 Task: Find connections with filter location Reinheim with filter topic #Jobinterviewswith filter profile language English with filter current company Automation Anywhere with filter school Rai University with filter industry Marketing Services with filter service category Healthcare Consulting with filter keywords title Computer Scientist
Action: Mouse moved to (308, 251)
Screenshot: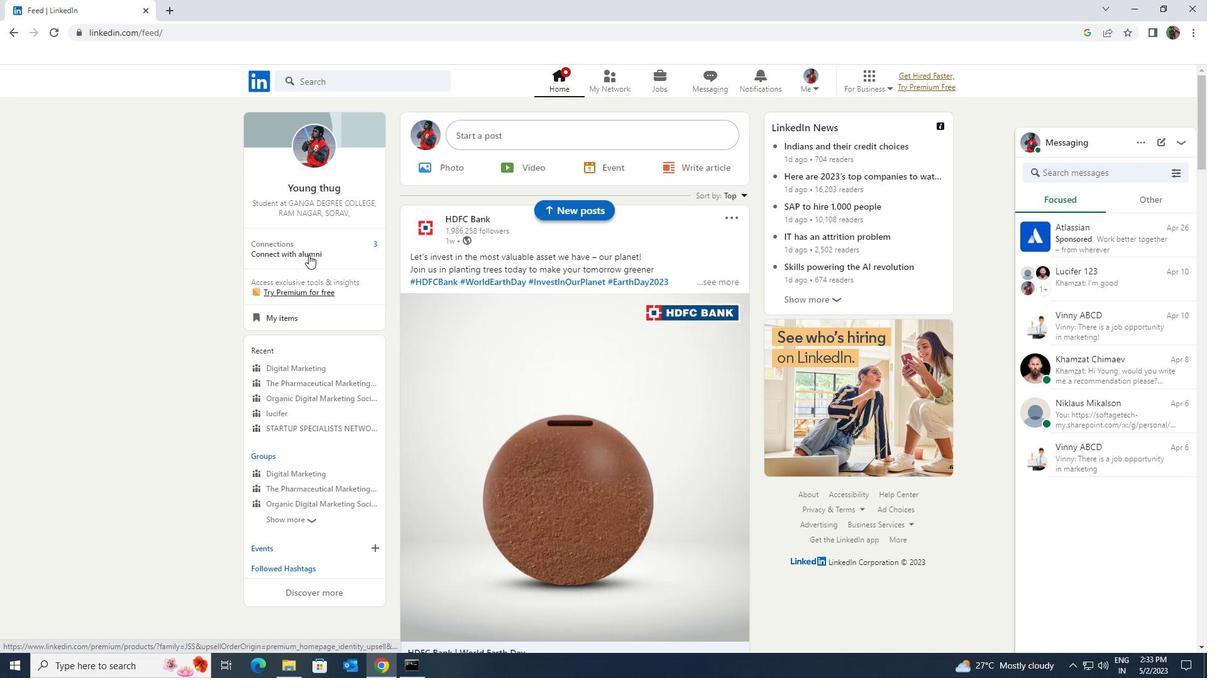 
Action: Mouse pressed left at (308, 251)
Screenshot: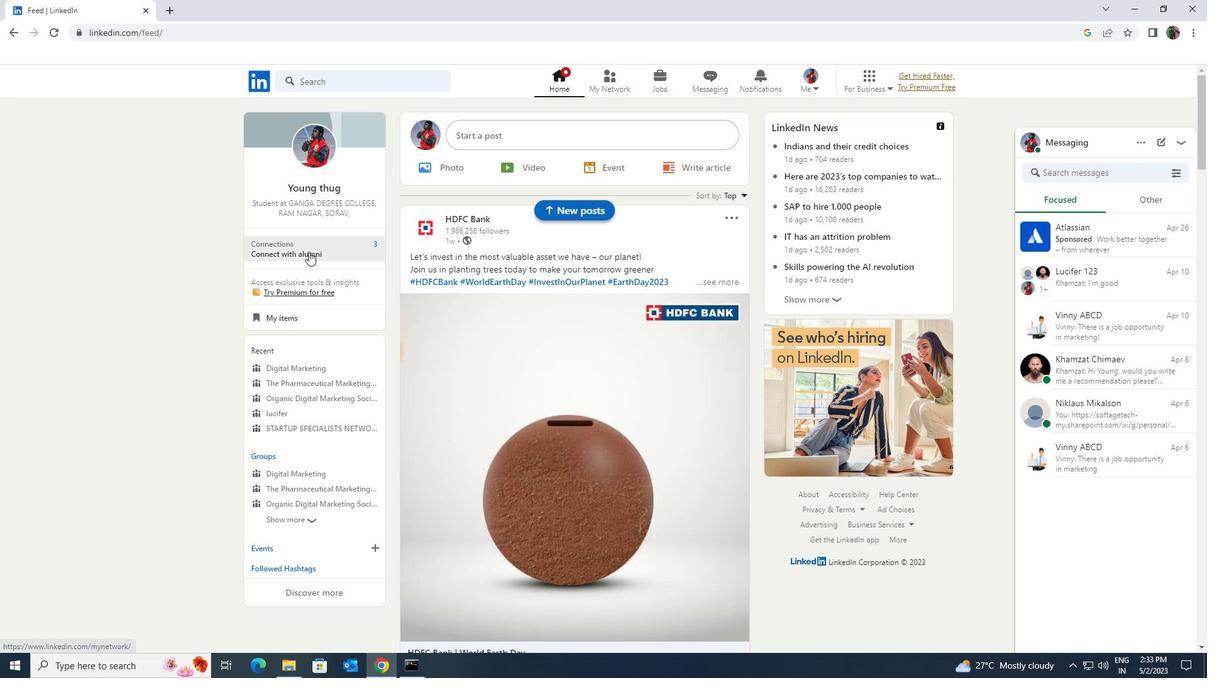 
Action: Mouse moved to (315, 150)
Screenshot: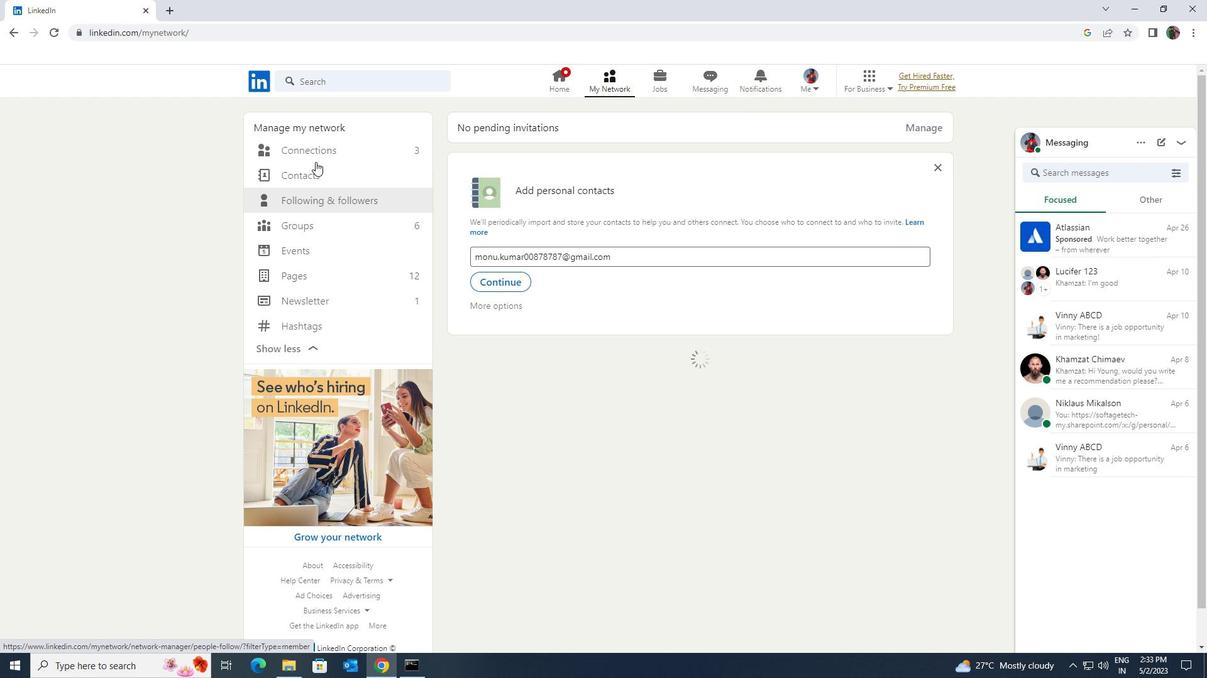 
Action: Mouse pressed left at (315, 150)
Screenshot: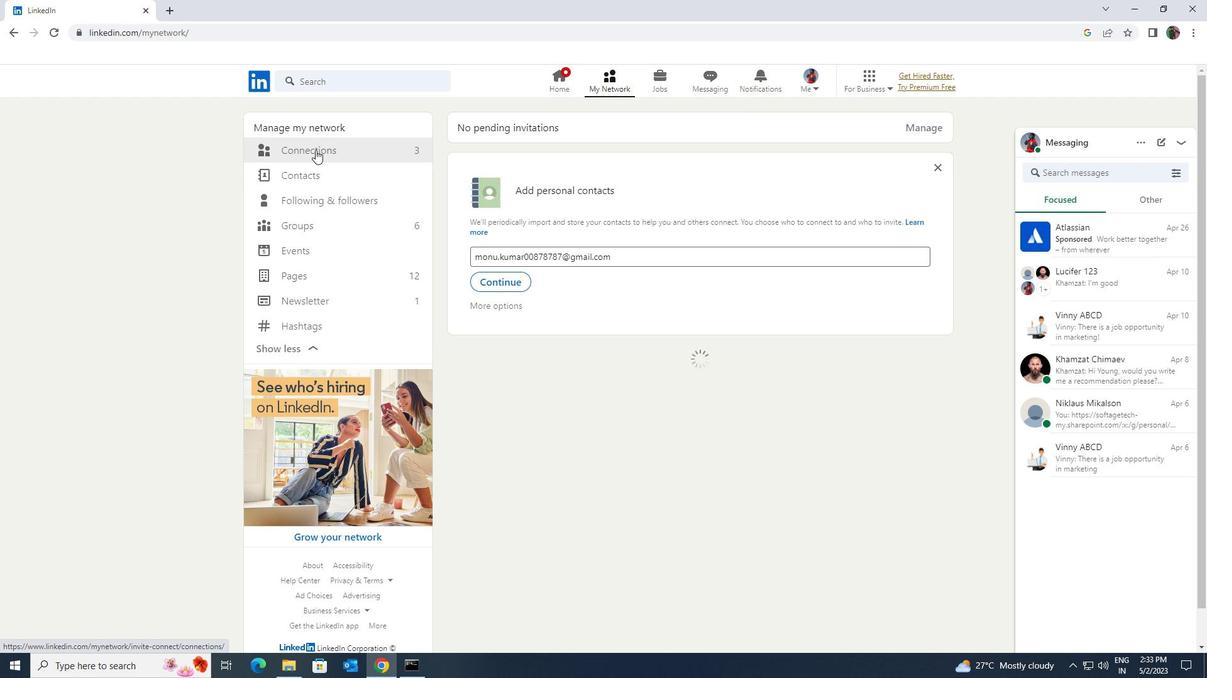
Action: Mouse moved to (315, 150)
Screenshot: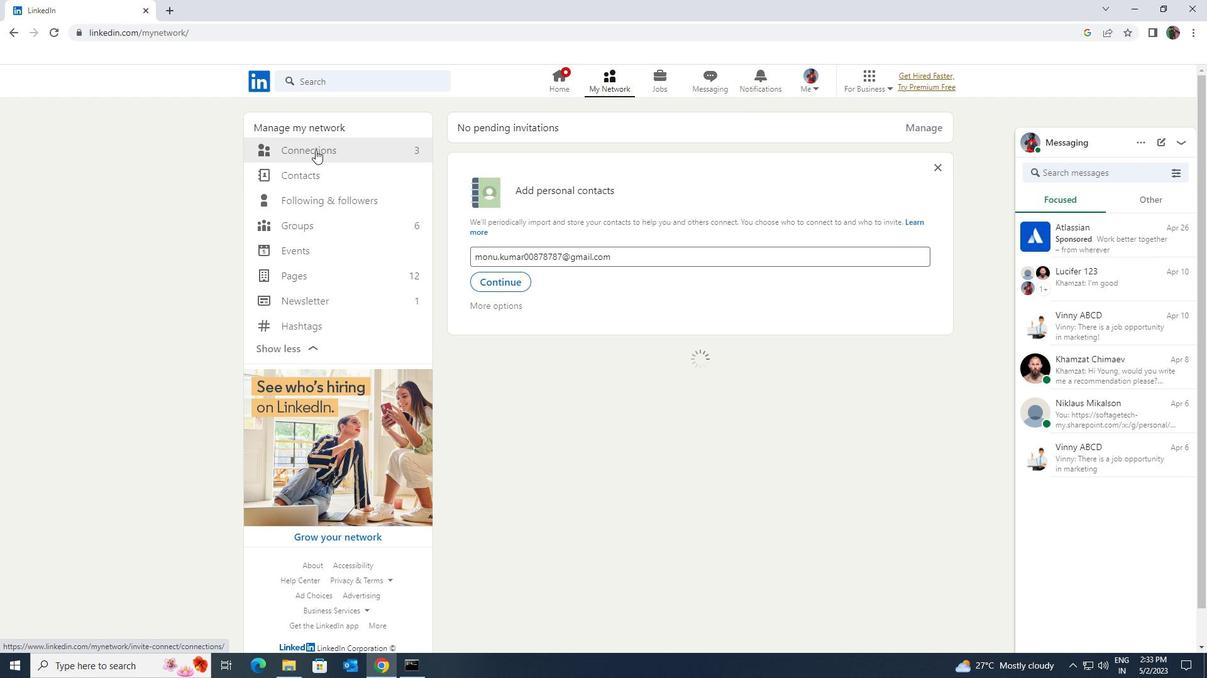 
Action: Mouse pressed left at (315, 150)
Screenshot: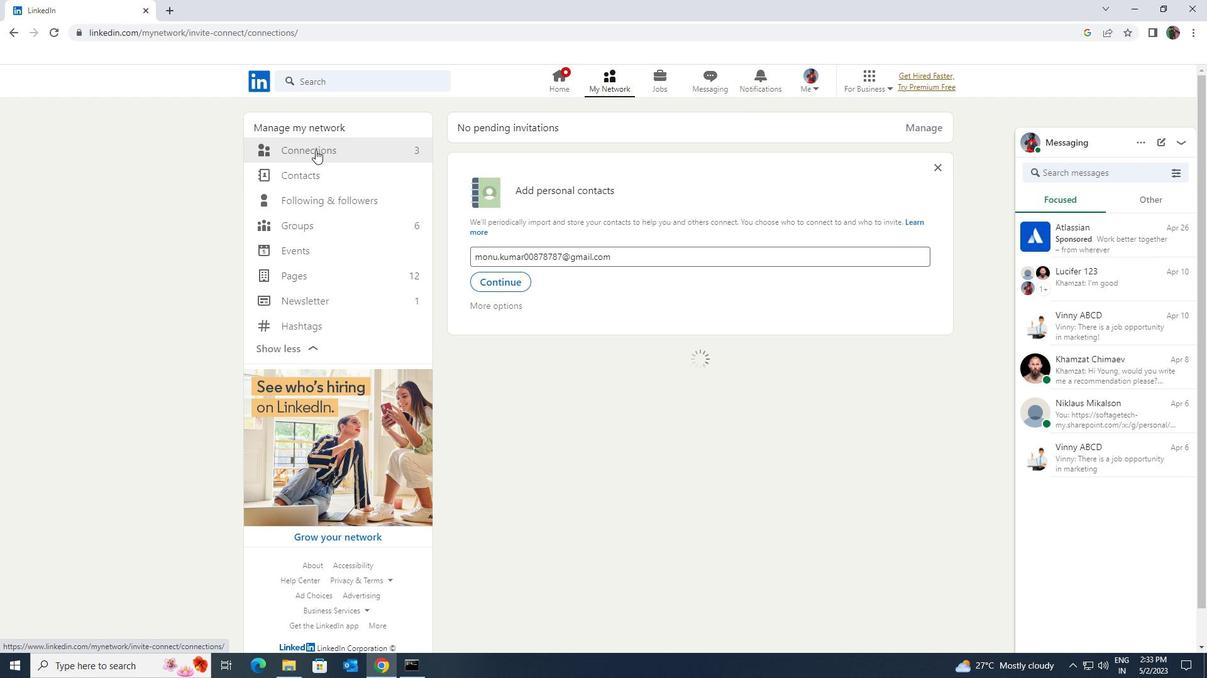 
Action: Mouse moved to (673, 144)
Screenshot: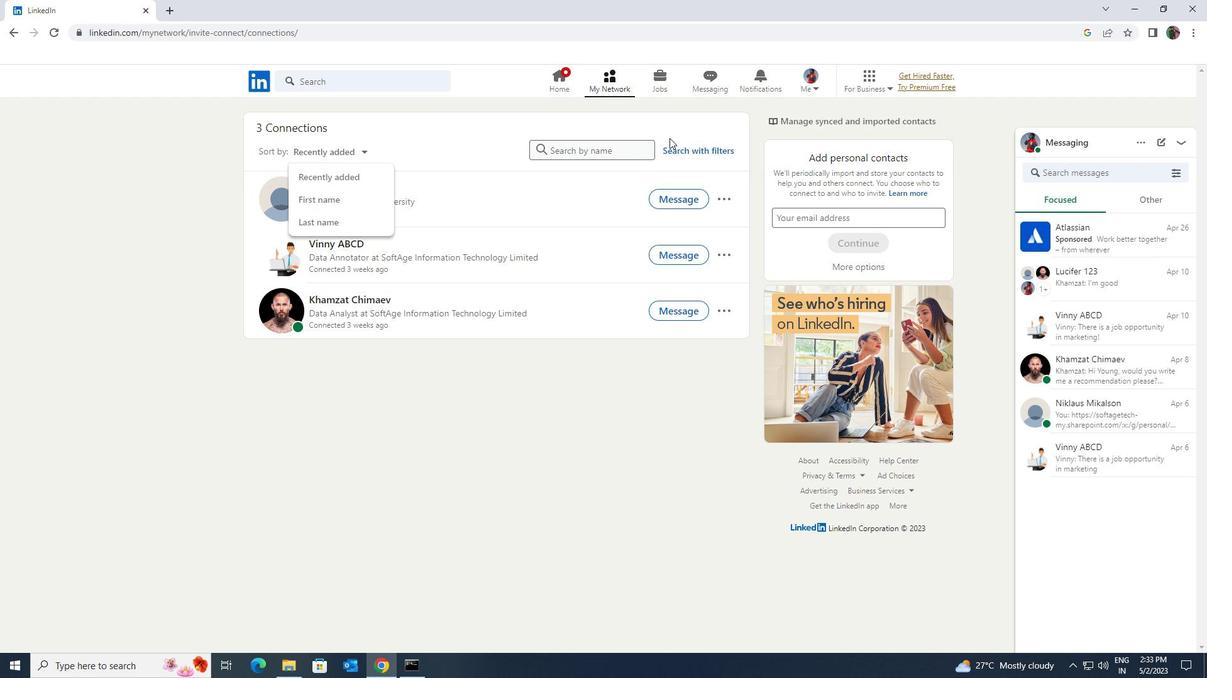 
Action: Mouse pressed left at (673, 144)
Screenshot: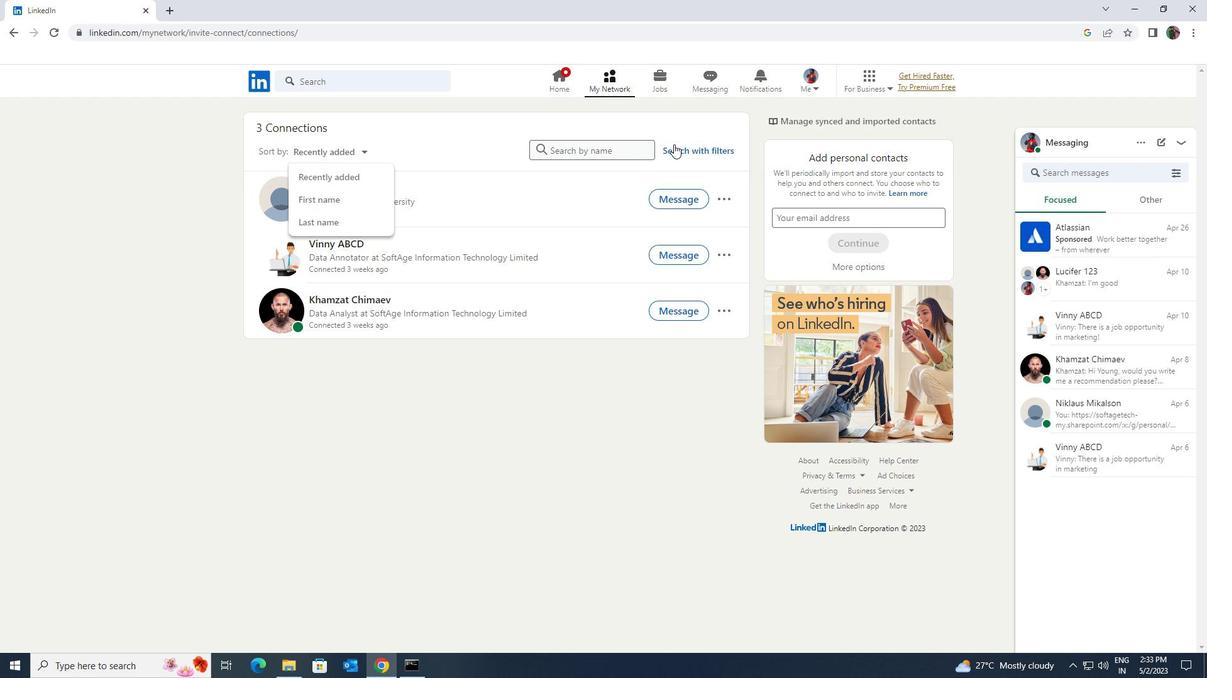 
Action: Mouse moved to (643, 115)
Screenshot: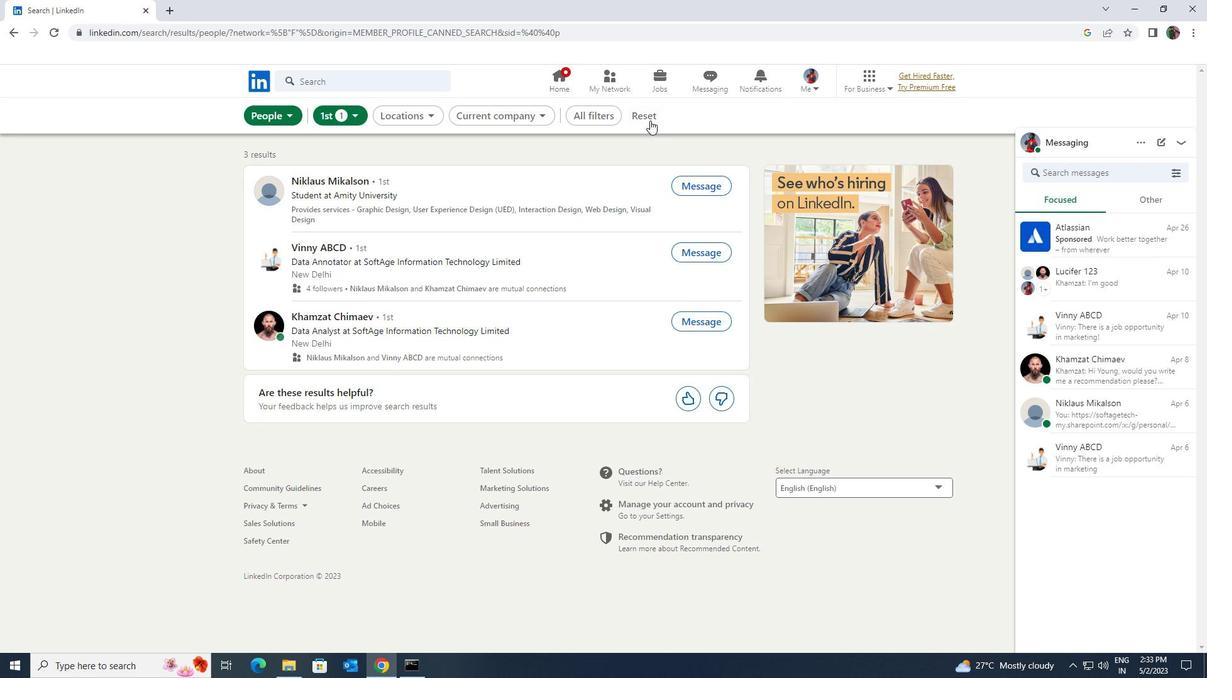 
Action: Mouse pressed left at (643, 115)
Screenshot: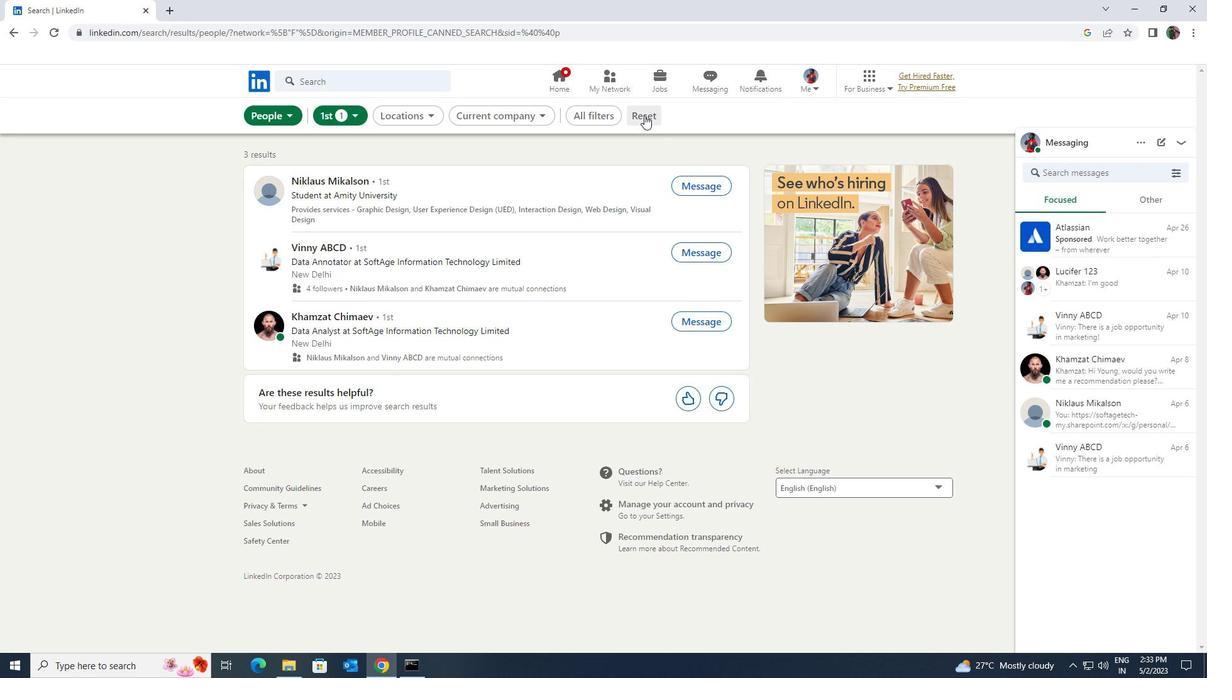 
Action: Mouse moved to (628, 115)
Screenshot: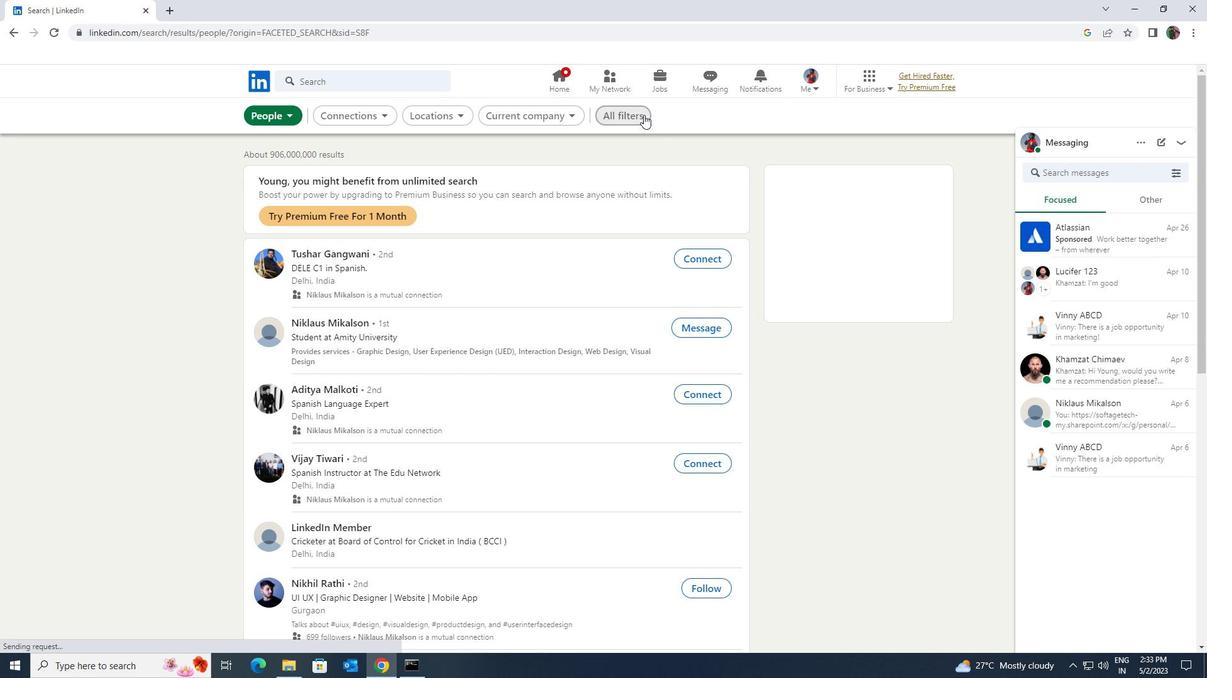 
Action: Mouse pressed left at (628, 115)
Screenshot: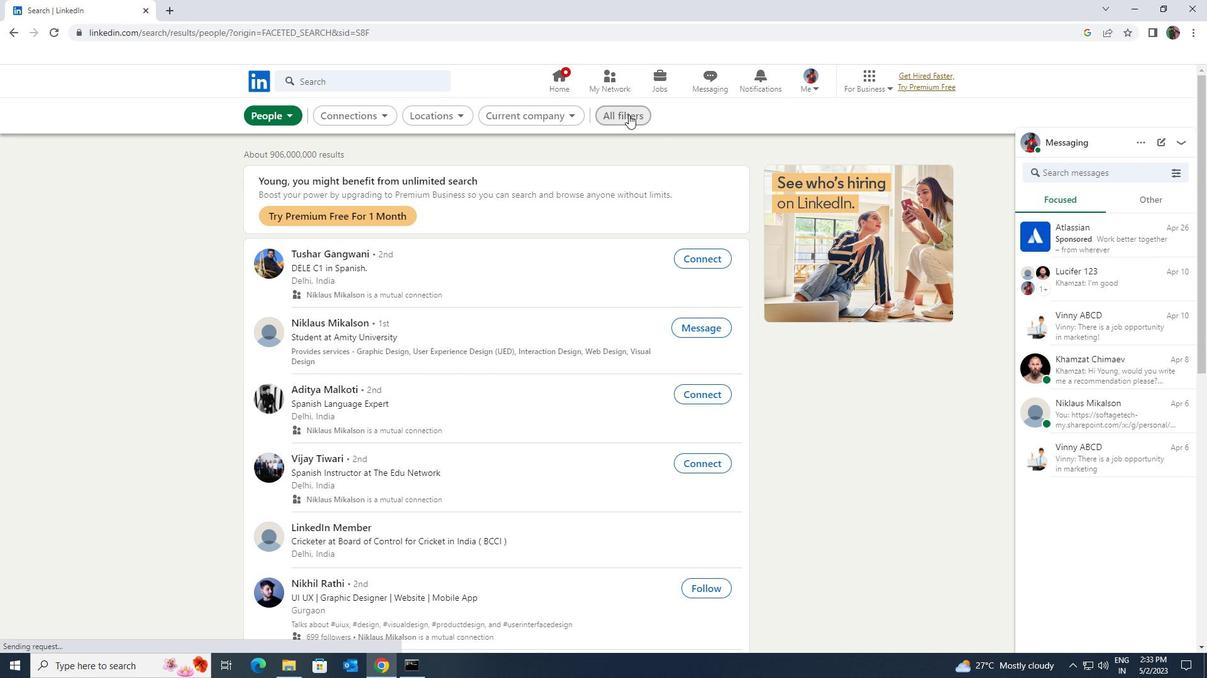 
Action: Mouse moved to (1042, 492)
Screenshot: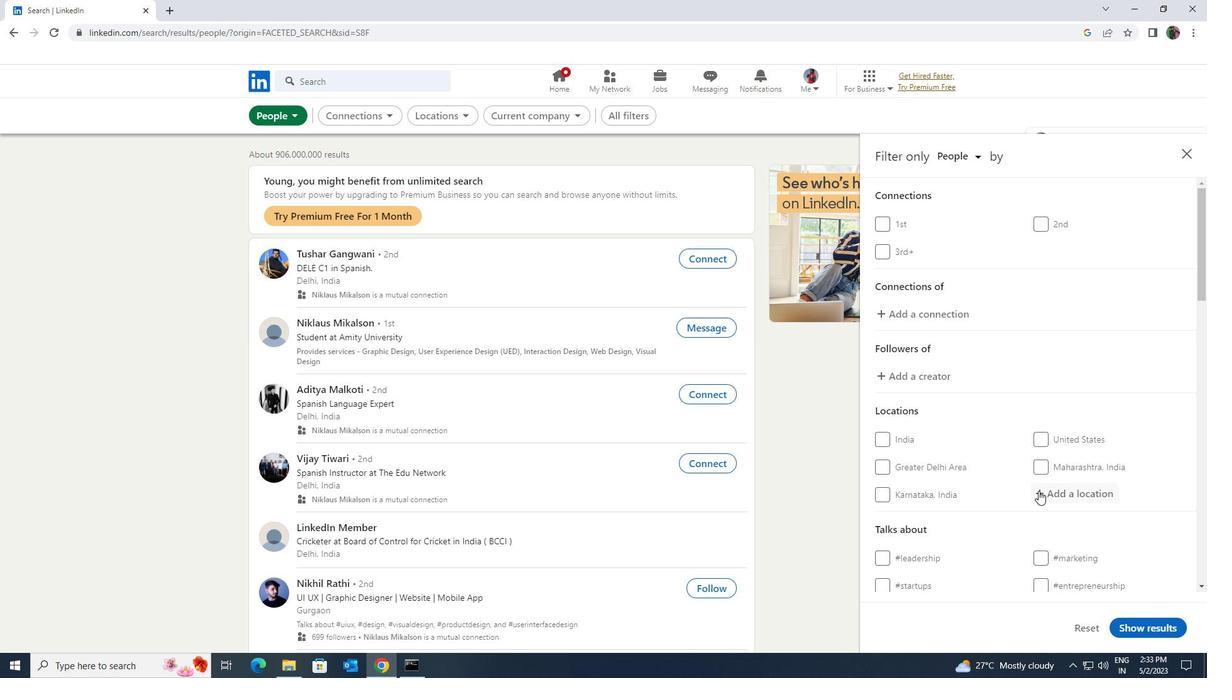 
Action: Mouse pressed left at (1042, 492)
Screenshot: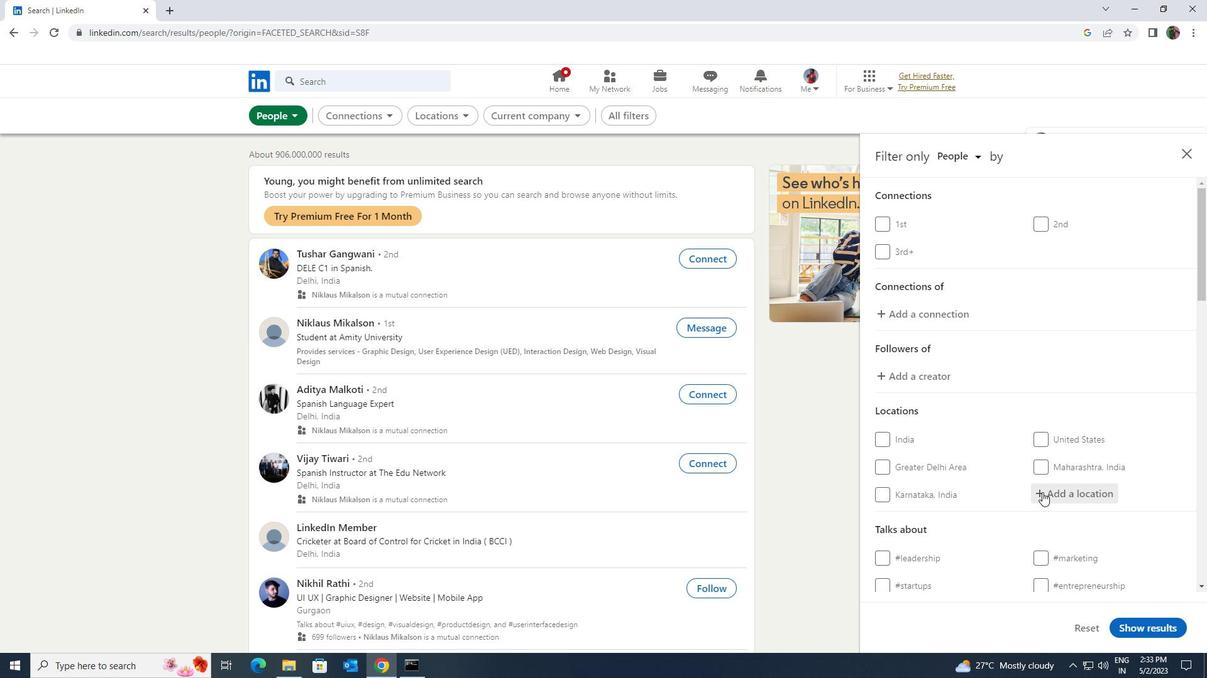 
Action: Mouse moved to (1041, 487)
Screenshot: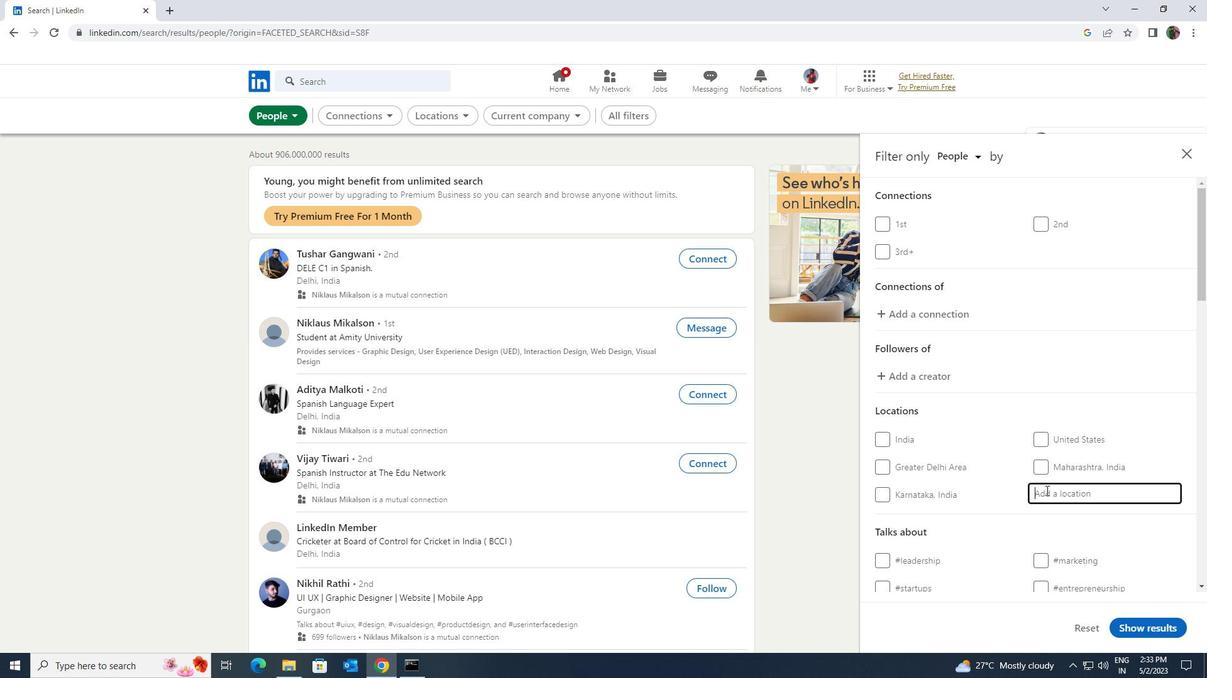 
Action: Key pressed <Key.shift>REINH
Screenshot: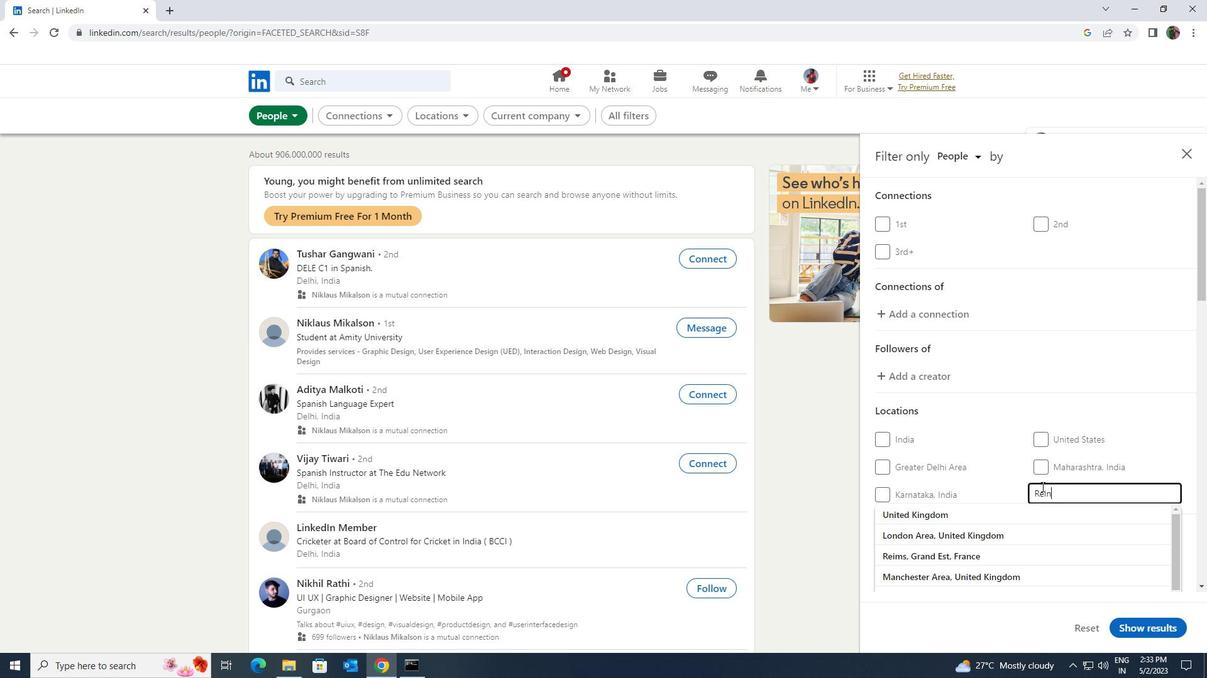 
Action: Mouse moved to (1026, 505)
Screenshot: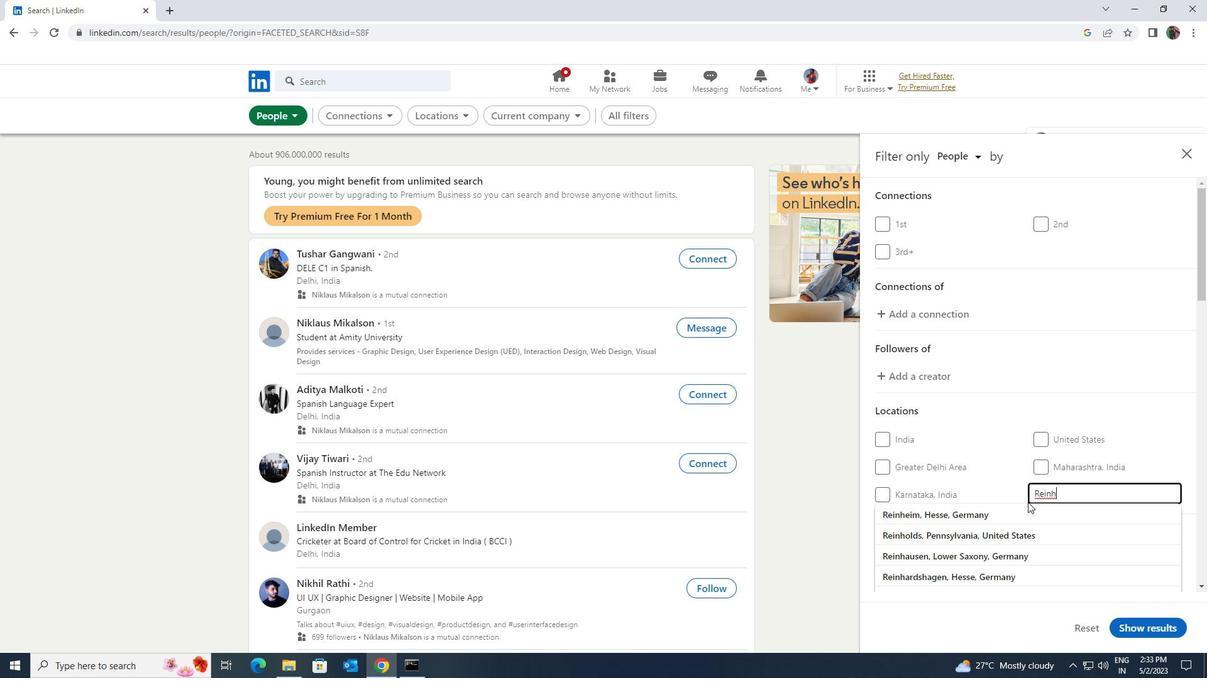 
Action: Mouse pressed left at (1026, 505)
Screenshot: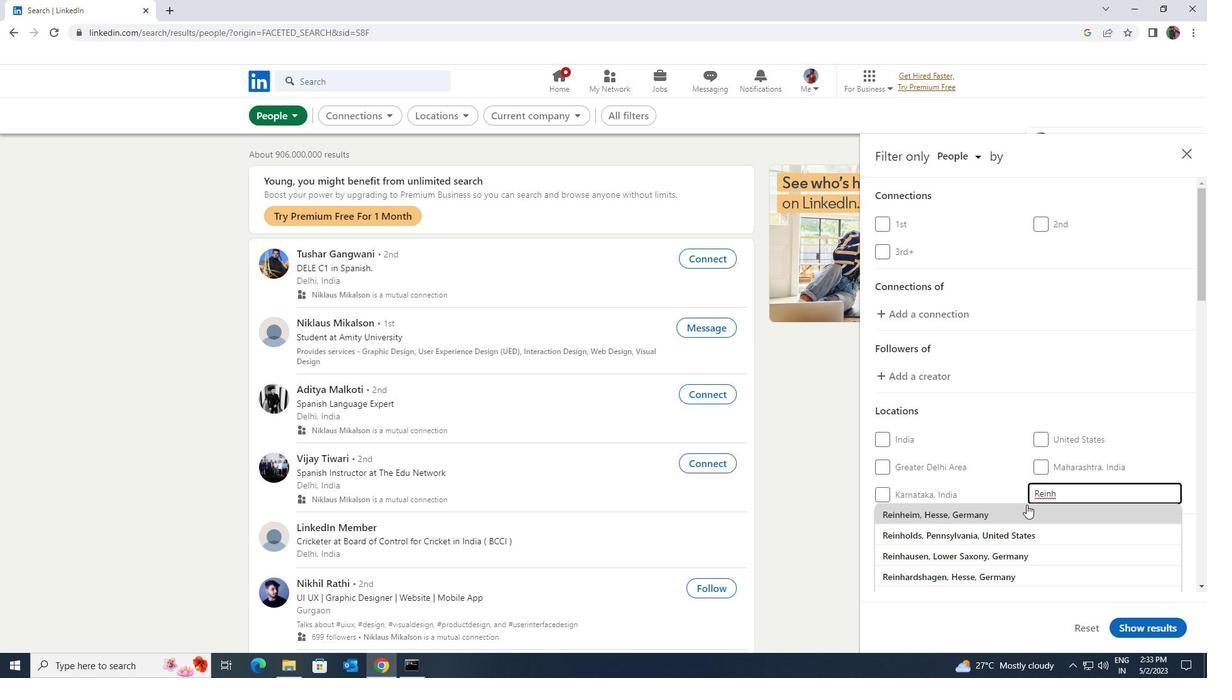 
Action: Mouse scrolled (1026, 504) with delta (0, 0)
Screenshot: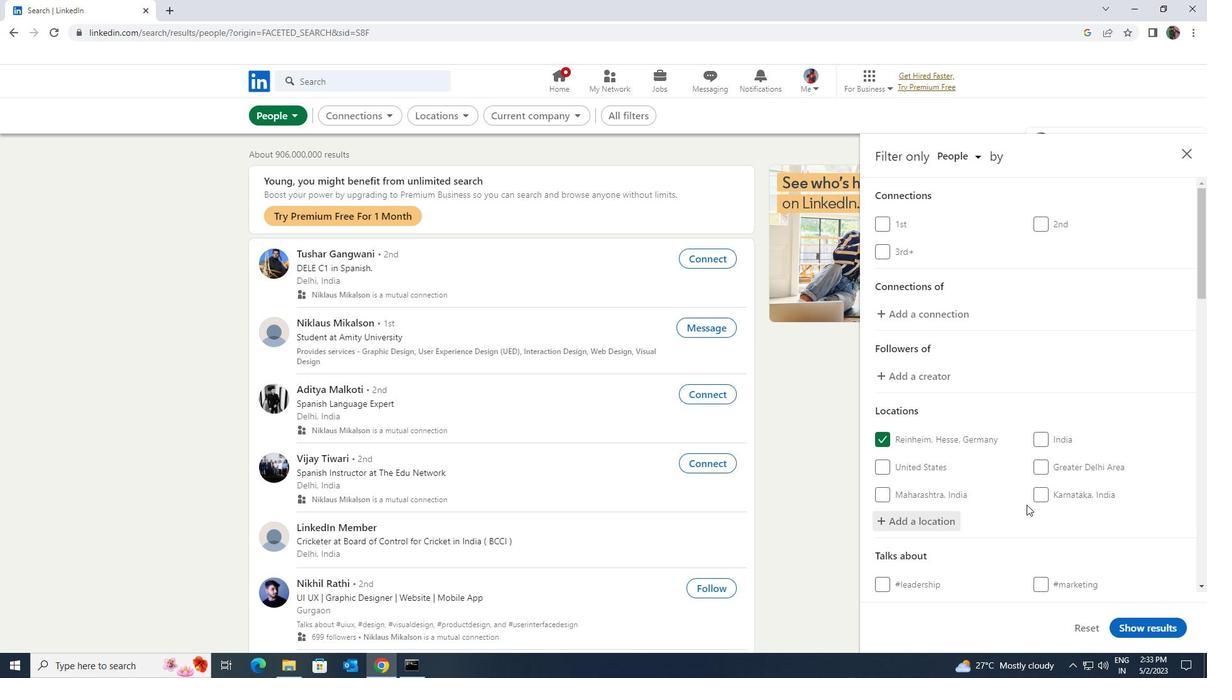 
Action: Mouse scrolled (1026, 504) with delta (0, 0)
Screenshot: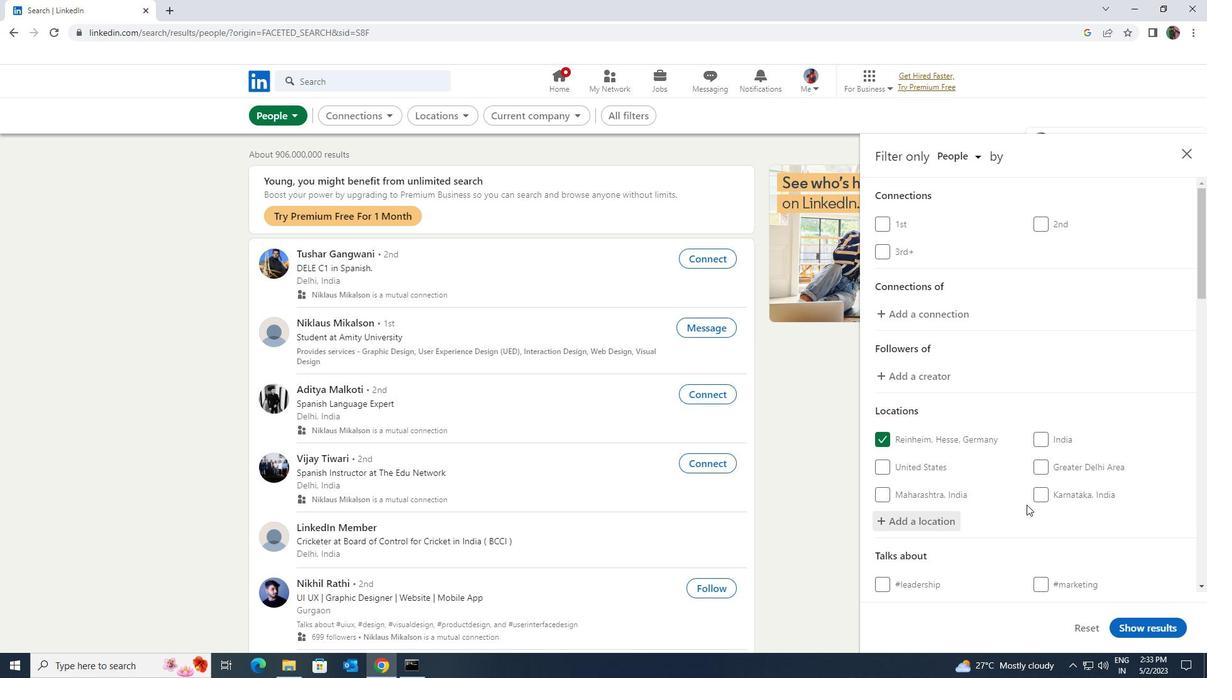 
Action: Mouse moved to (1036, 516)
Screenshot: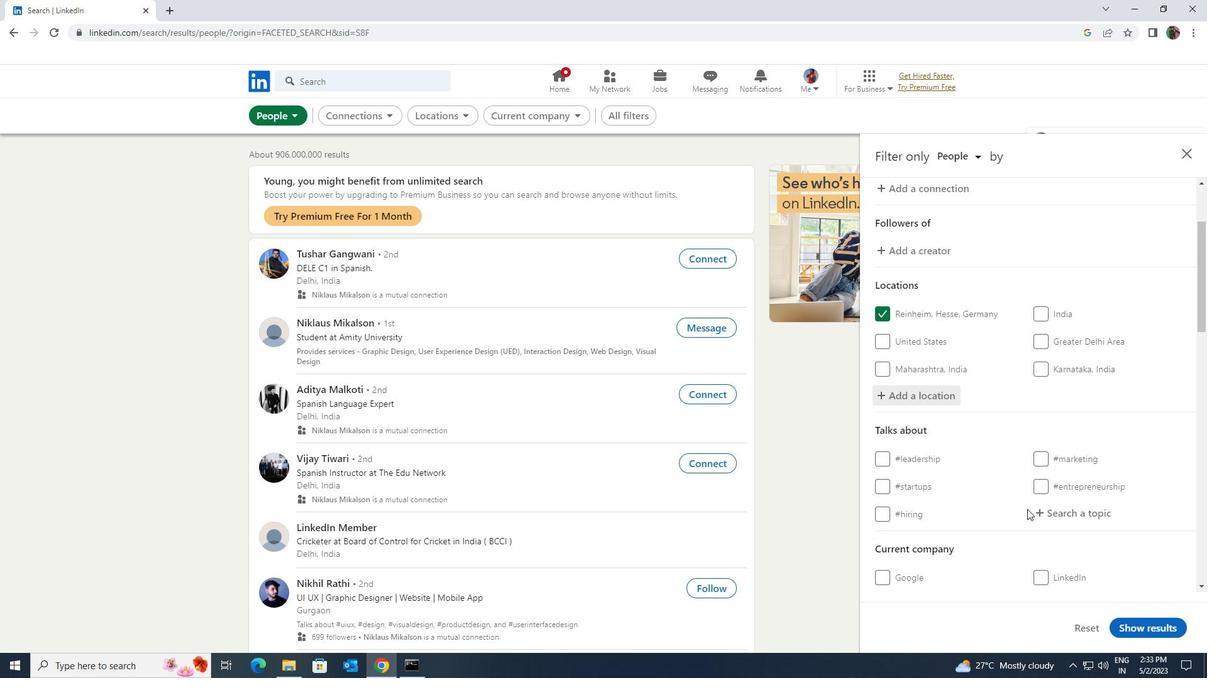 
Action: Mouse pressed left at (1036, 516)
Screenshot: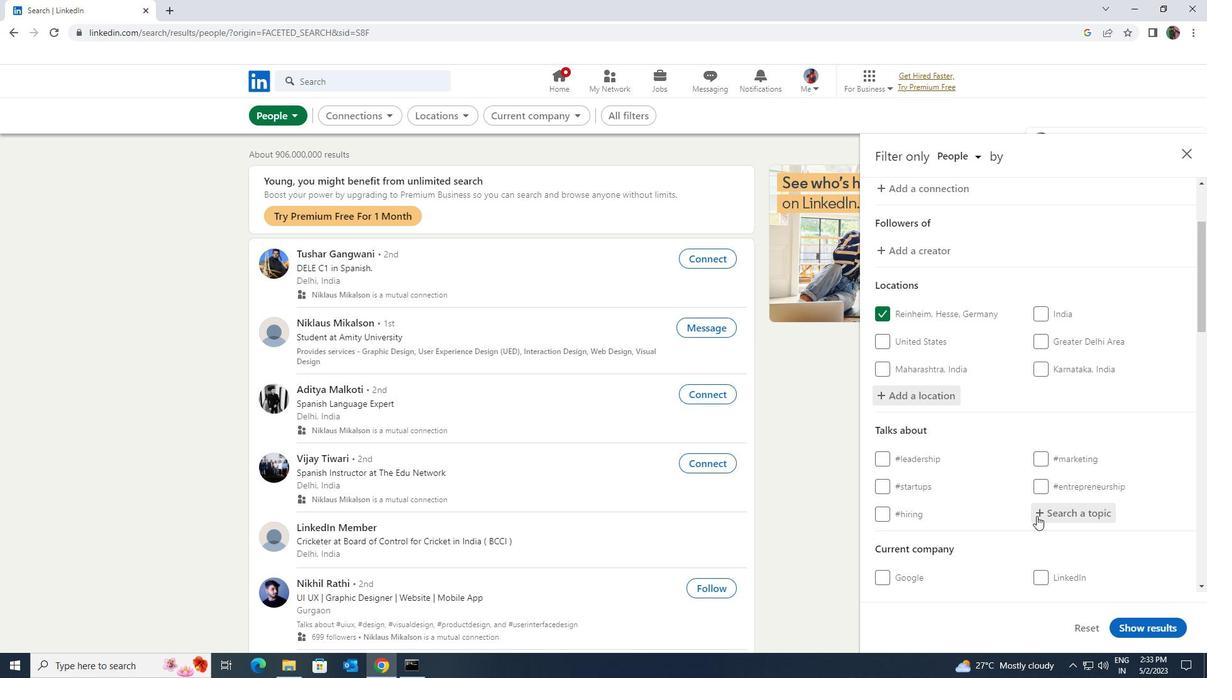 
Action: Key pressed <Key.shift>JOBINTERV
Screenshot: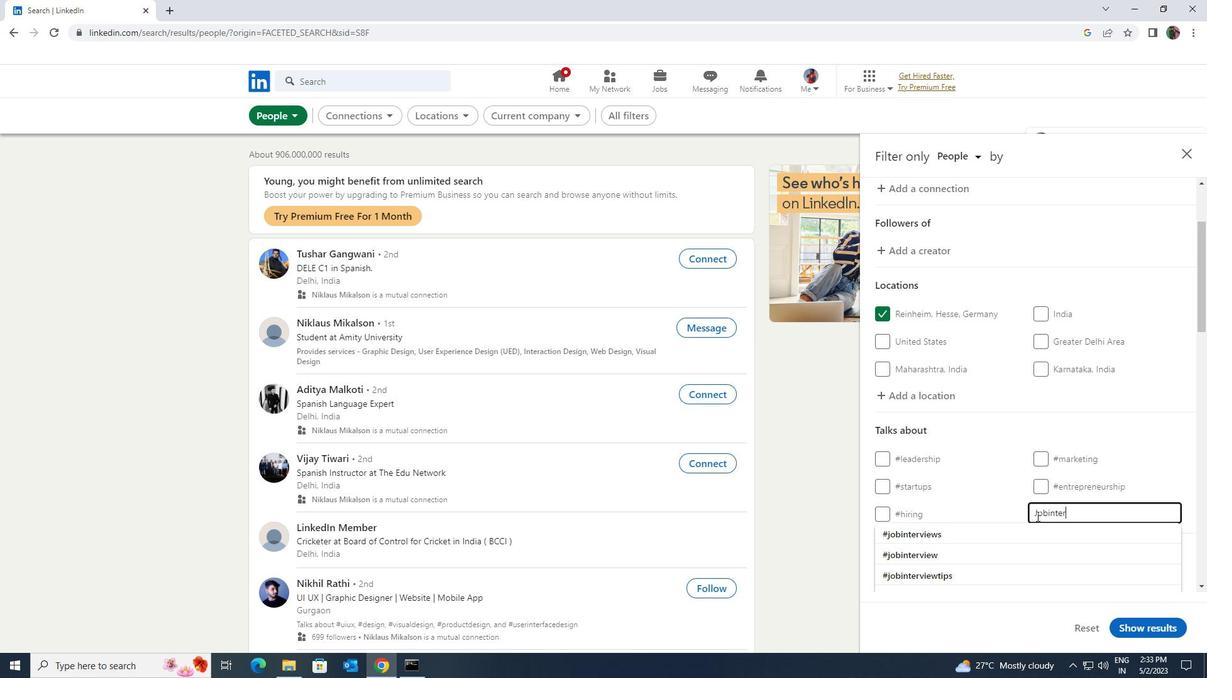 
Action: Mouse moved to (1022, 534)
Screenshot: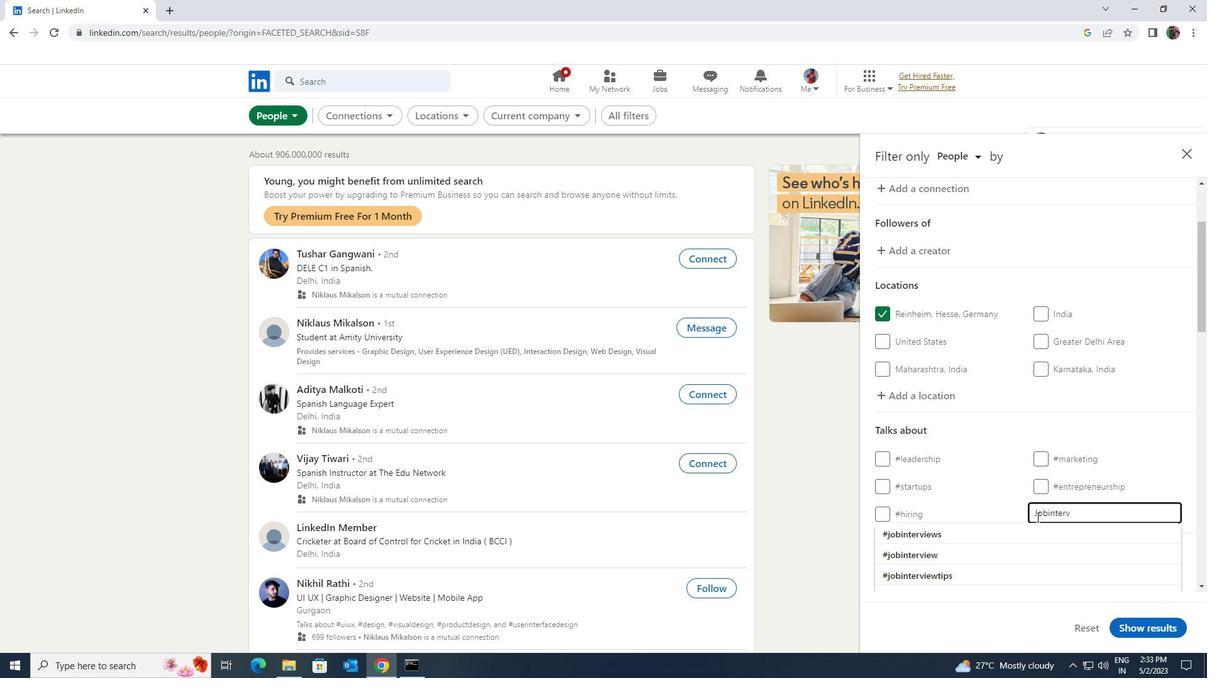 
Action: Mouse pressed left at (1022, 534)
Screenshot: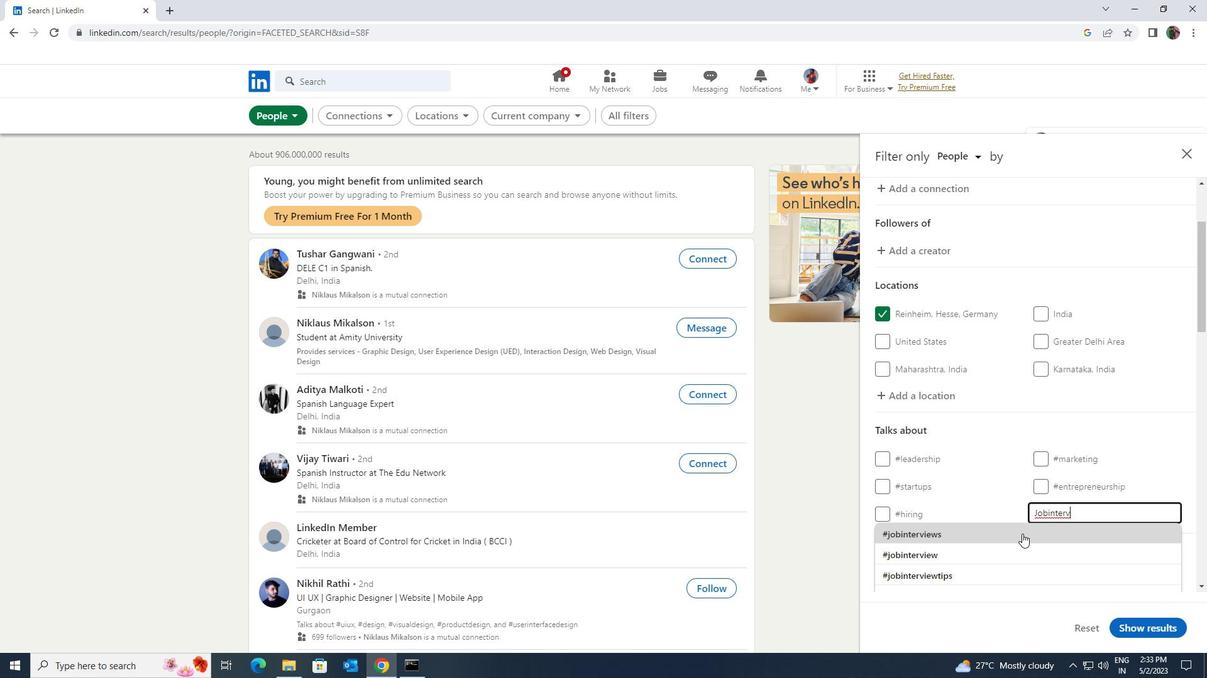 
Action: Mouse scrolled (1022, 533) with delta (0, 0)
Screenshot: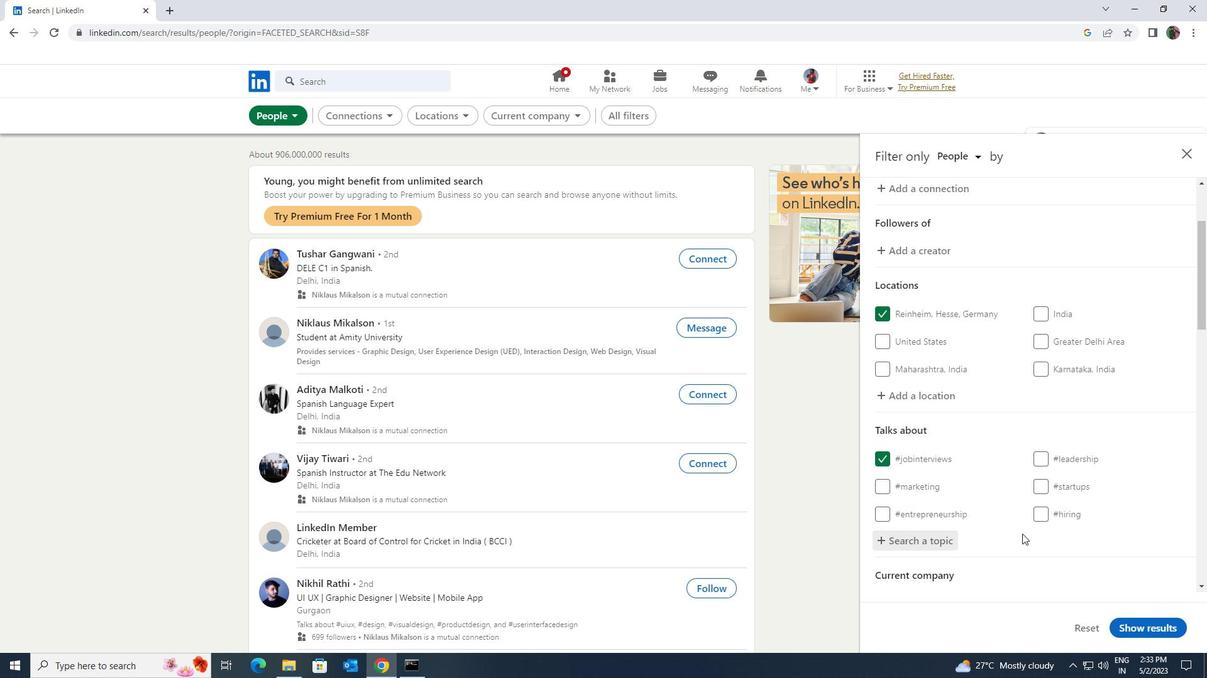 
Action: Mouse scrolled (1022, 533) with delta (0, 0)
Screenshot: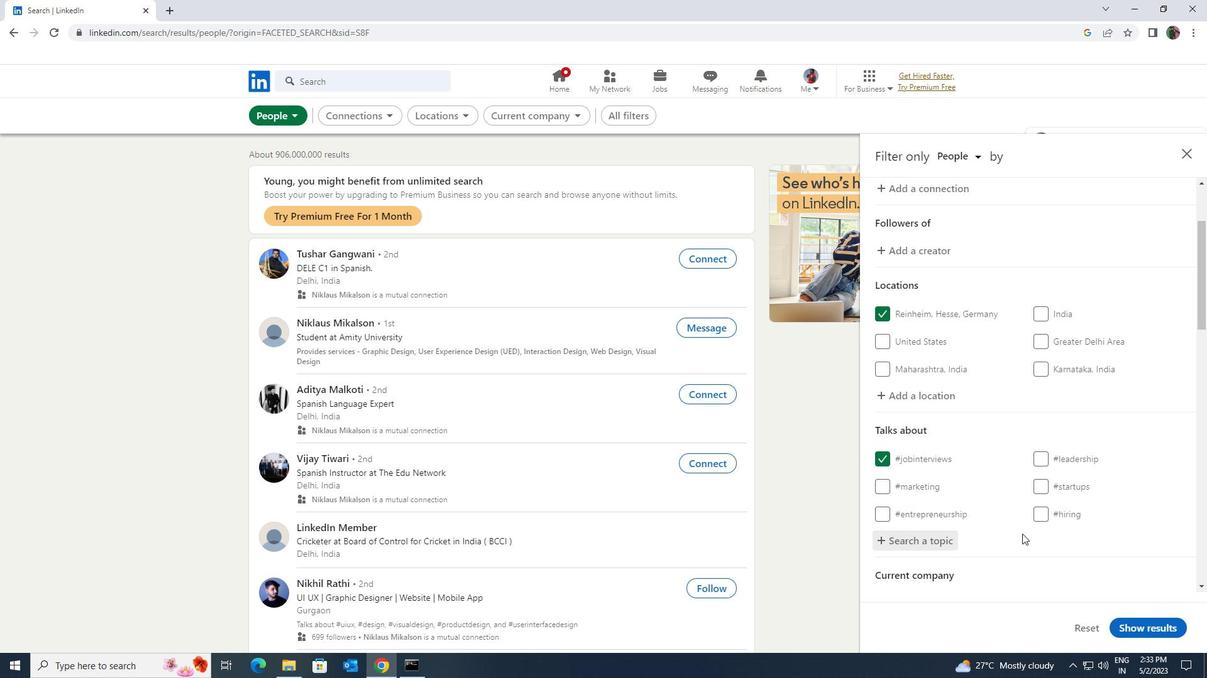 
Action: Mouse scrolled (1022, 533) with delta (0, 0)
Screenshot: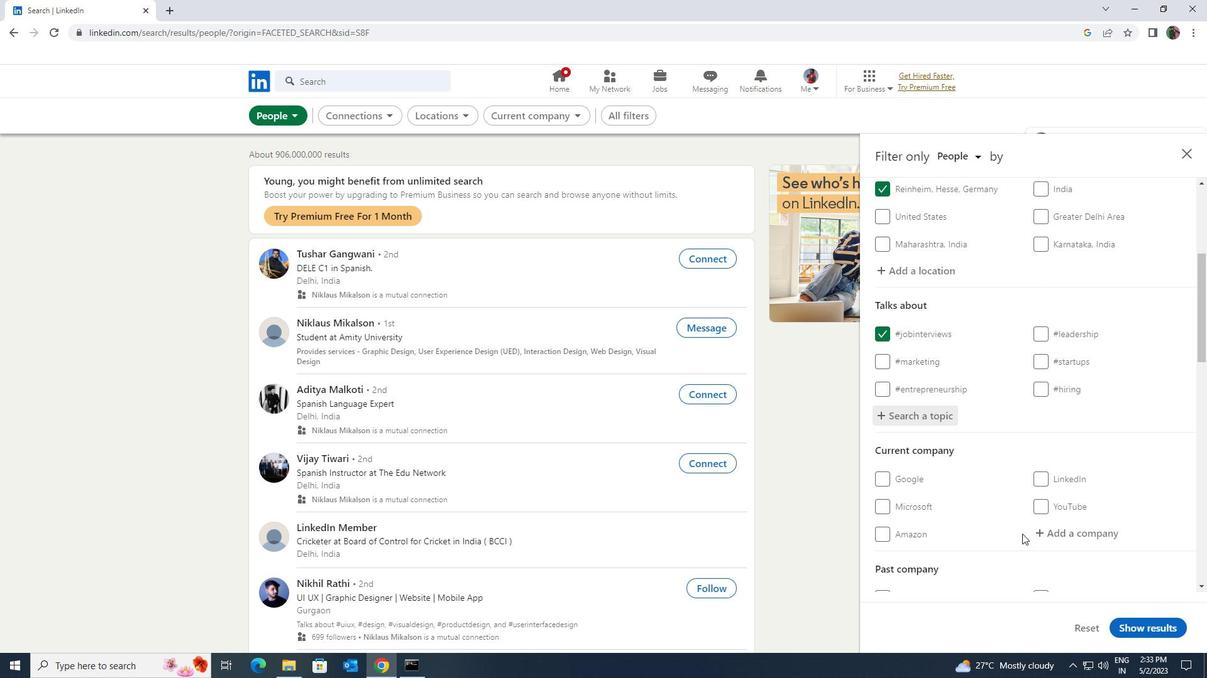 
Action: Mouse scrolled (1022, 533) with delta (0, 0)
Screenshot: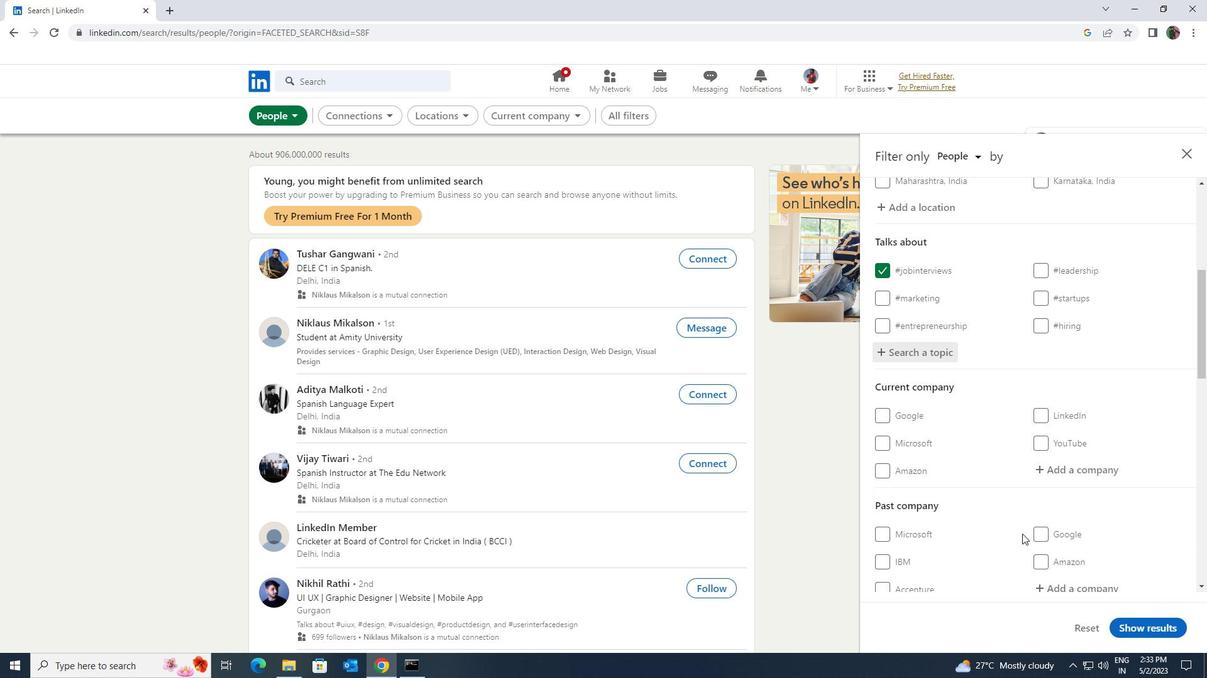
Action: Mouse scrolled (1022, 533) with delta (0, 0)
Screenshot: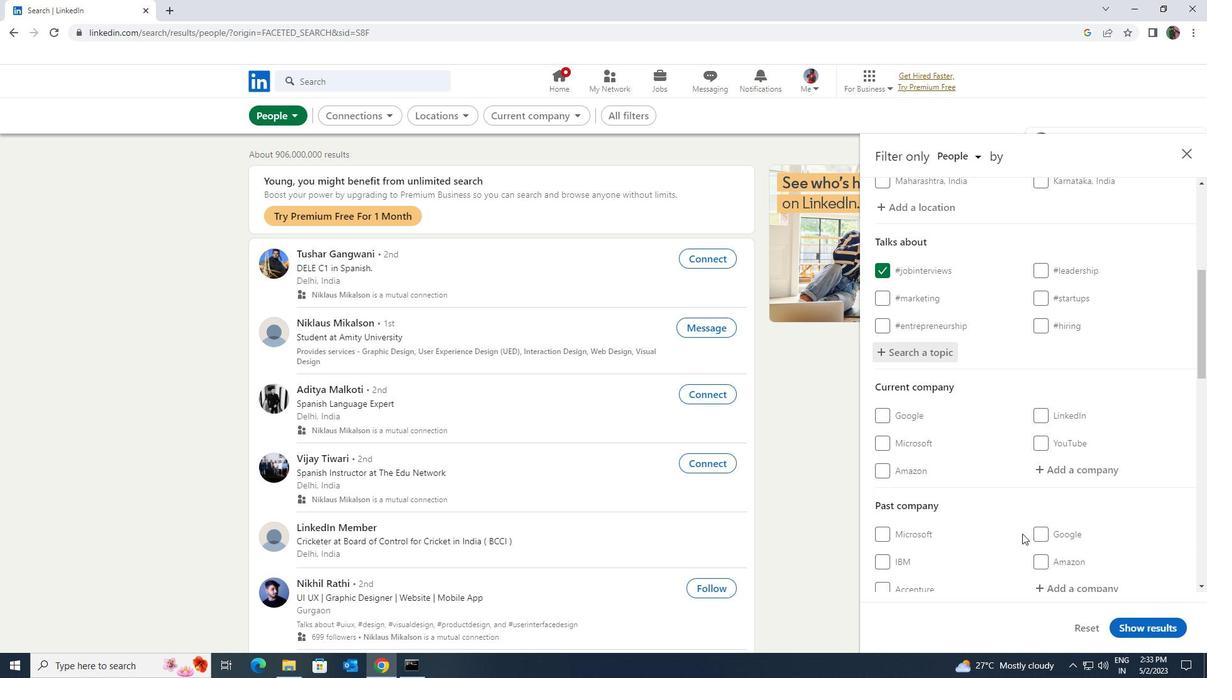 
Action: Mouse scrolled (1022, 533) with delta (0, 0)
Screenshot: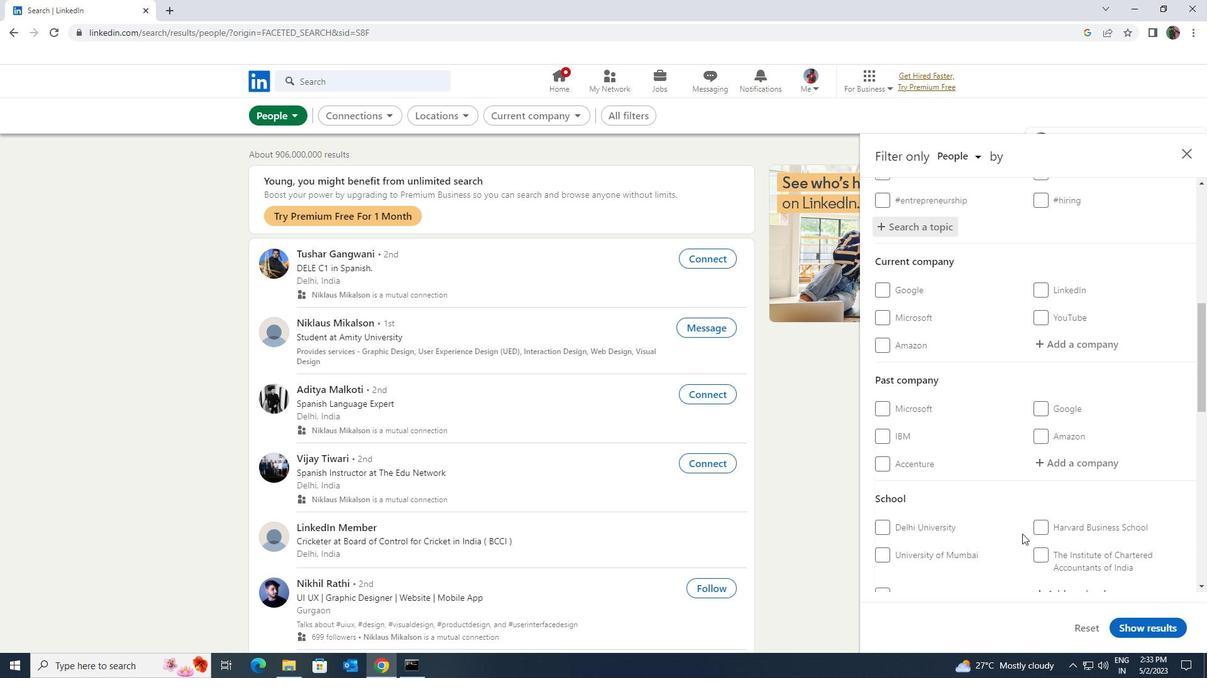 
Action: Mouse scrolled (1022, 533) with delta (0, 0)
Screenshot: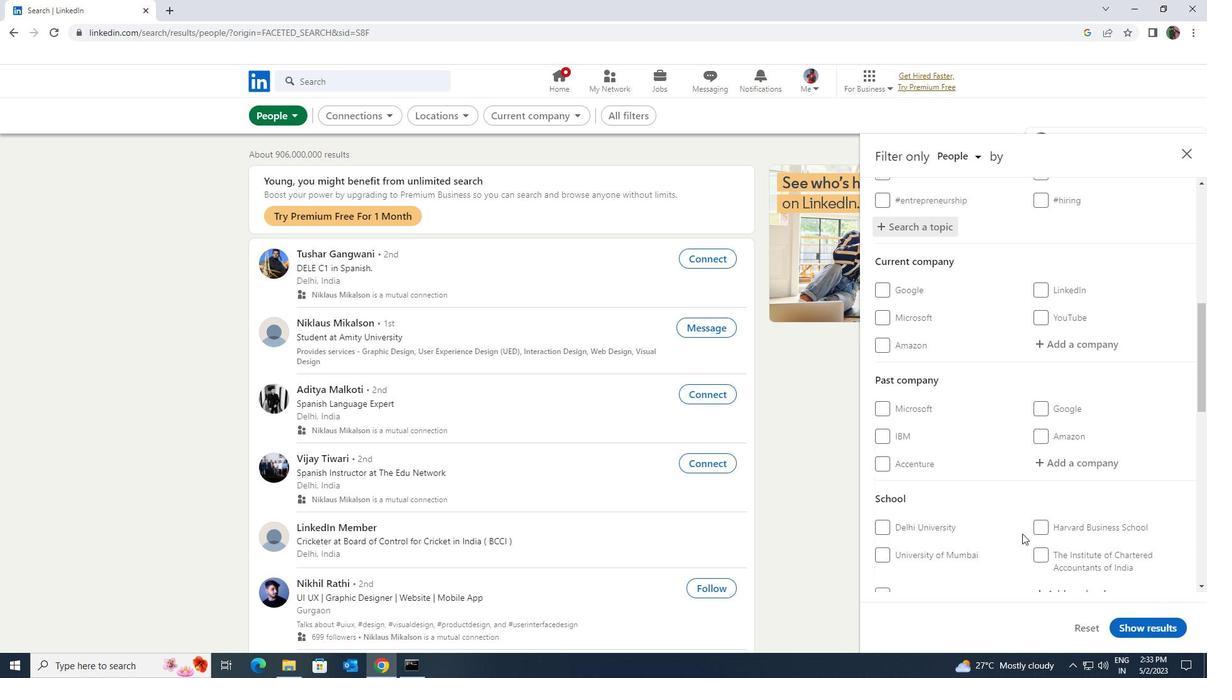 
Action: Mouse scrolled (1022, 533) with delta (0, 0)
Screenshot: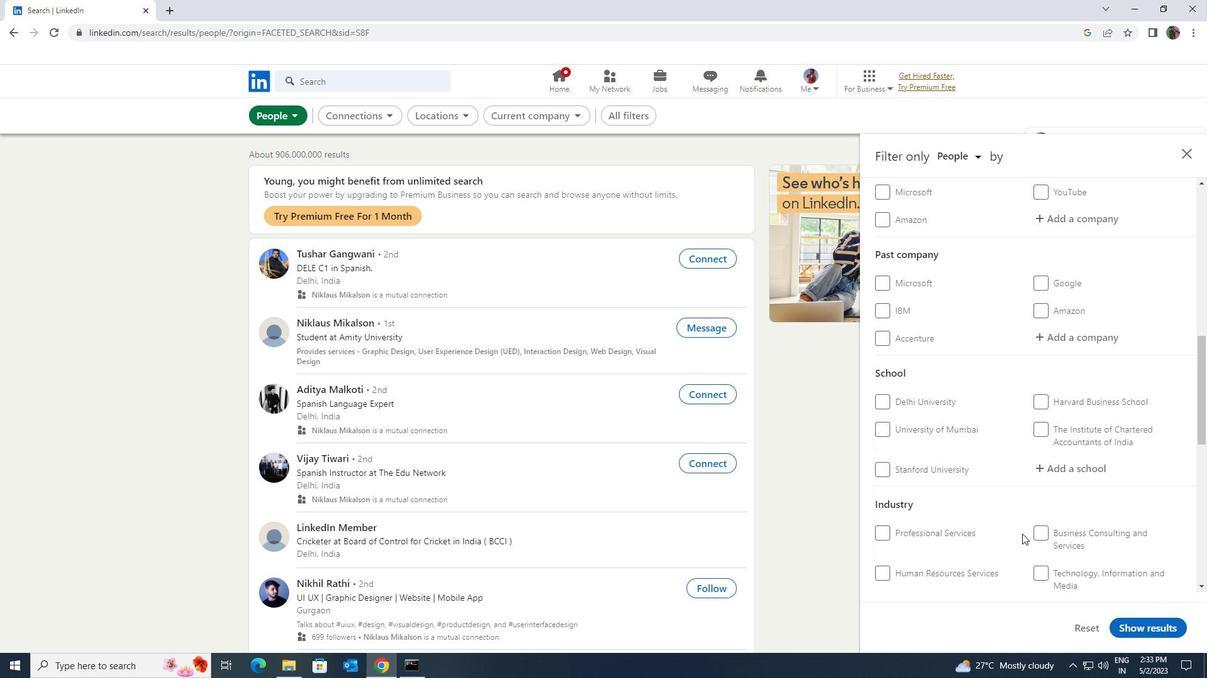 
Action: Mouse scrolled (1022, 533) with delta (0, 0)
Screenshot: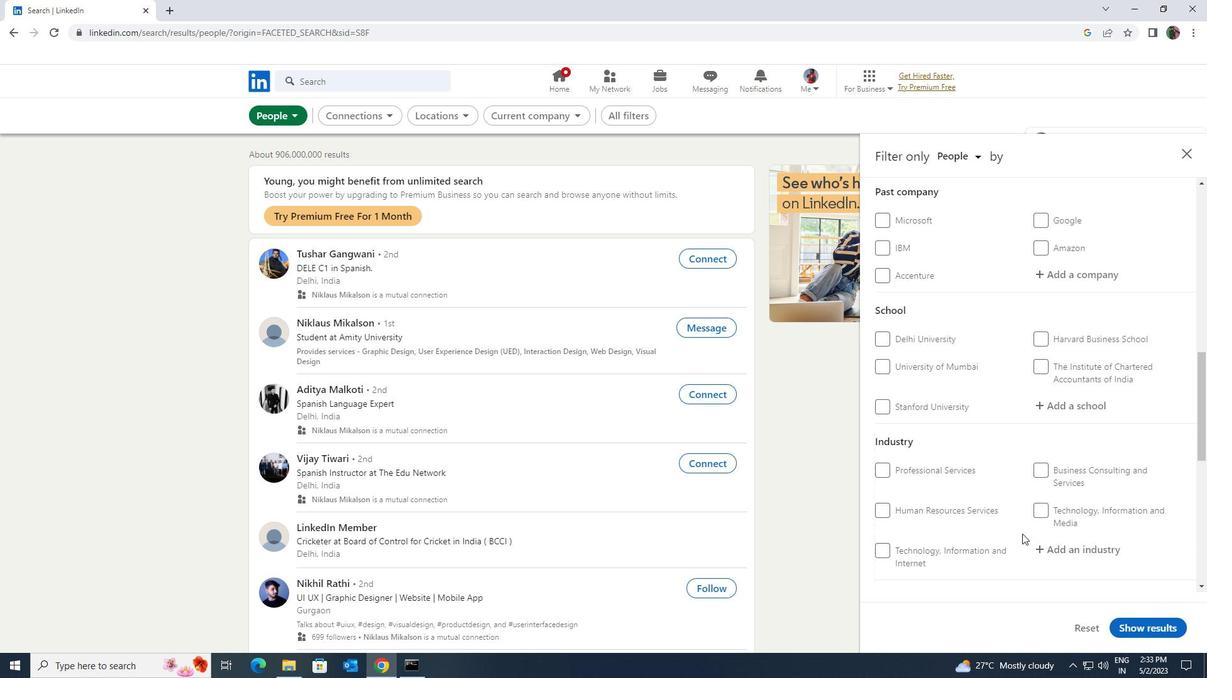 
Action: Mouse moved to (887, 563)
Screenshot: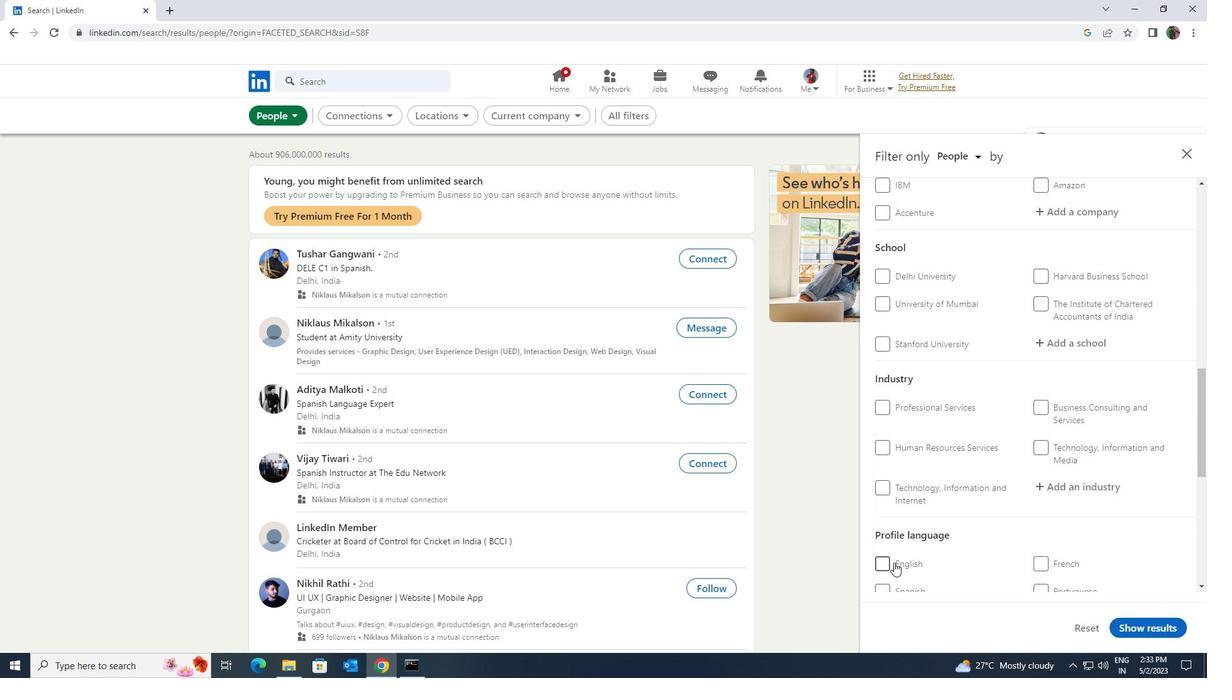 
Action: Mouse pressed left at (887, 563)
Screenshot: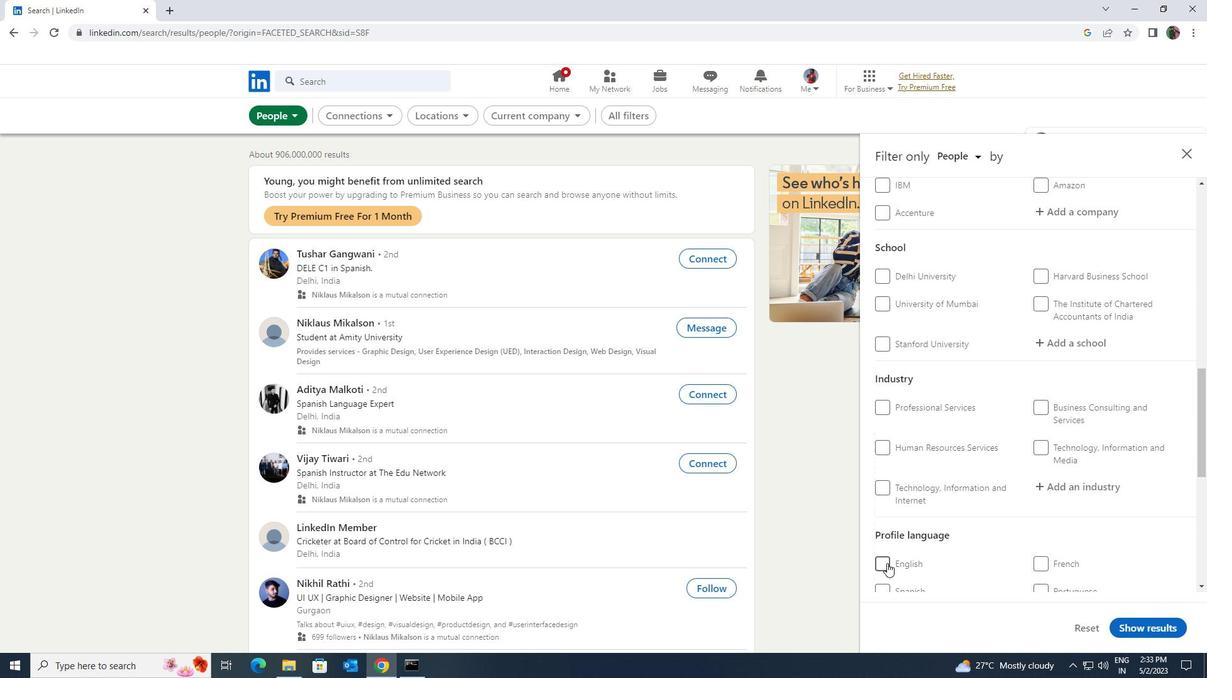 
Action: Mouse moved to (1027, 539)
Screenshot: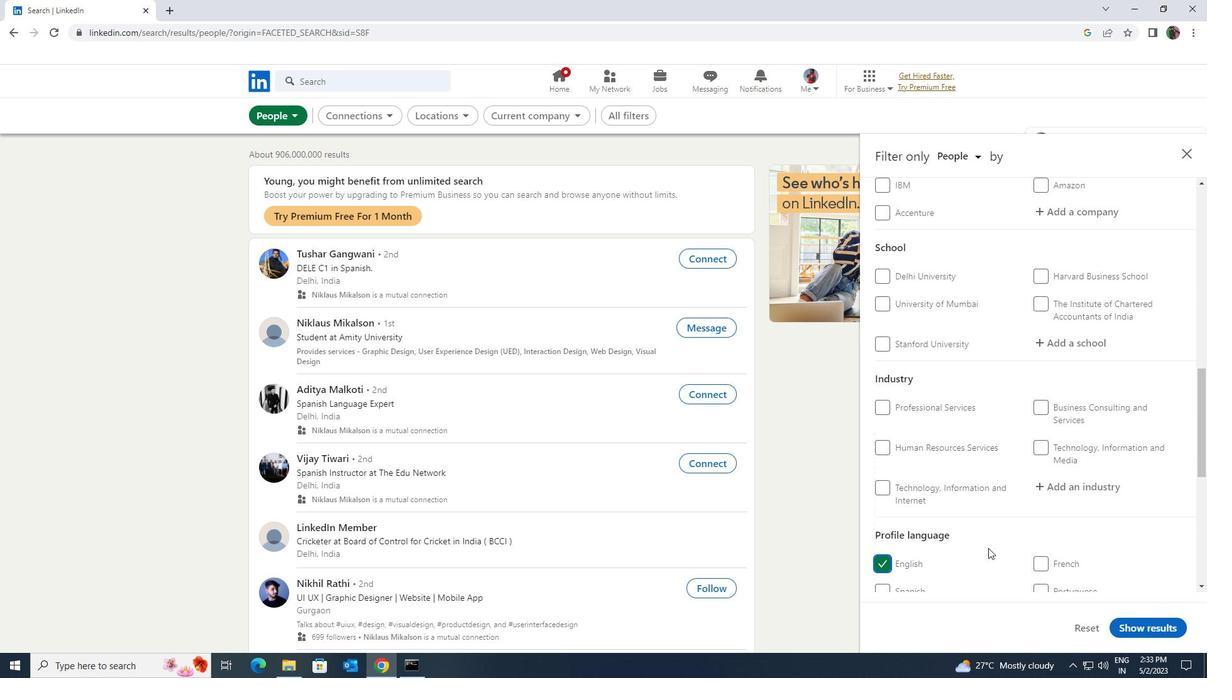
Action: Mouse scrolled (1027, 540) with delta (0, 0)
Screenshot: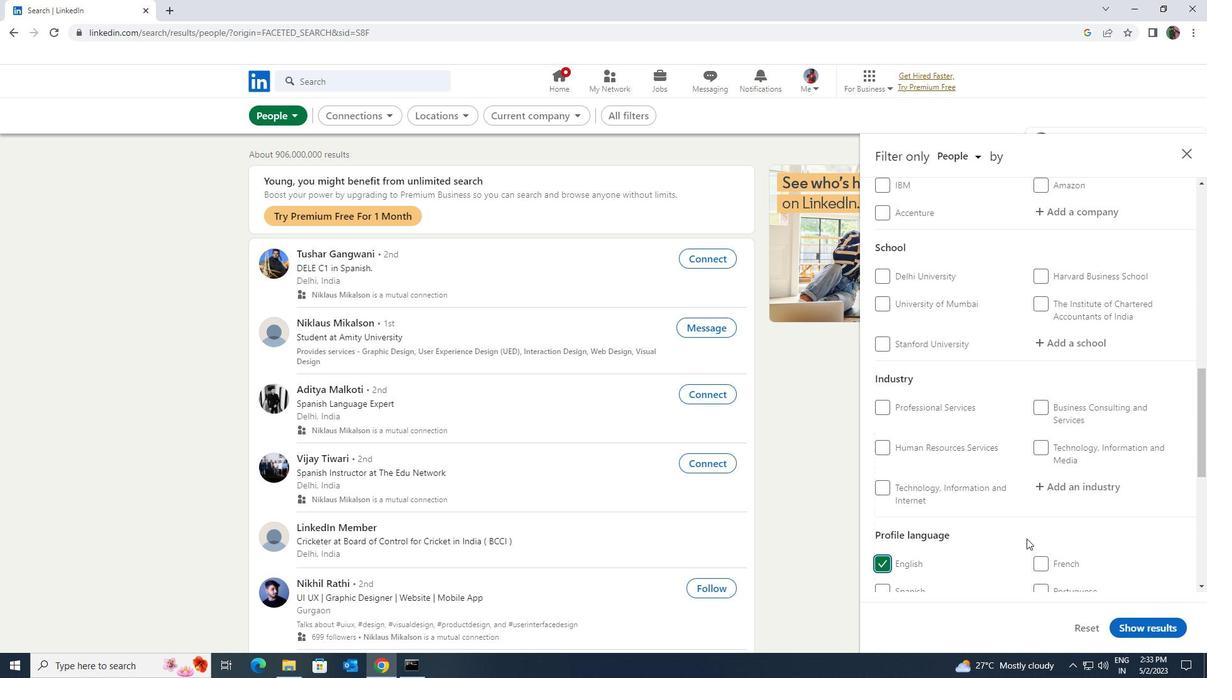 
Action: Mouse scrolled (1027, 540) with delta (0, 0)
Screenshot: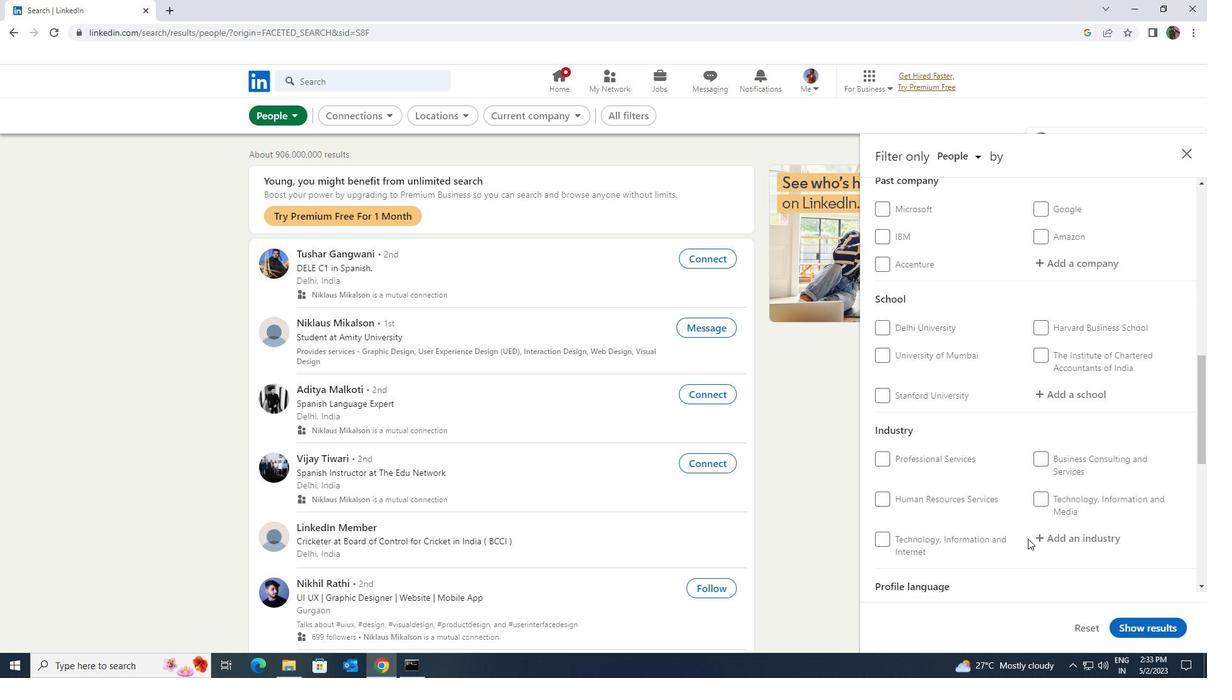 
Action: Mouse scrolled (1027, 540) with delta (0, 0)
Screenshot: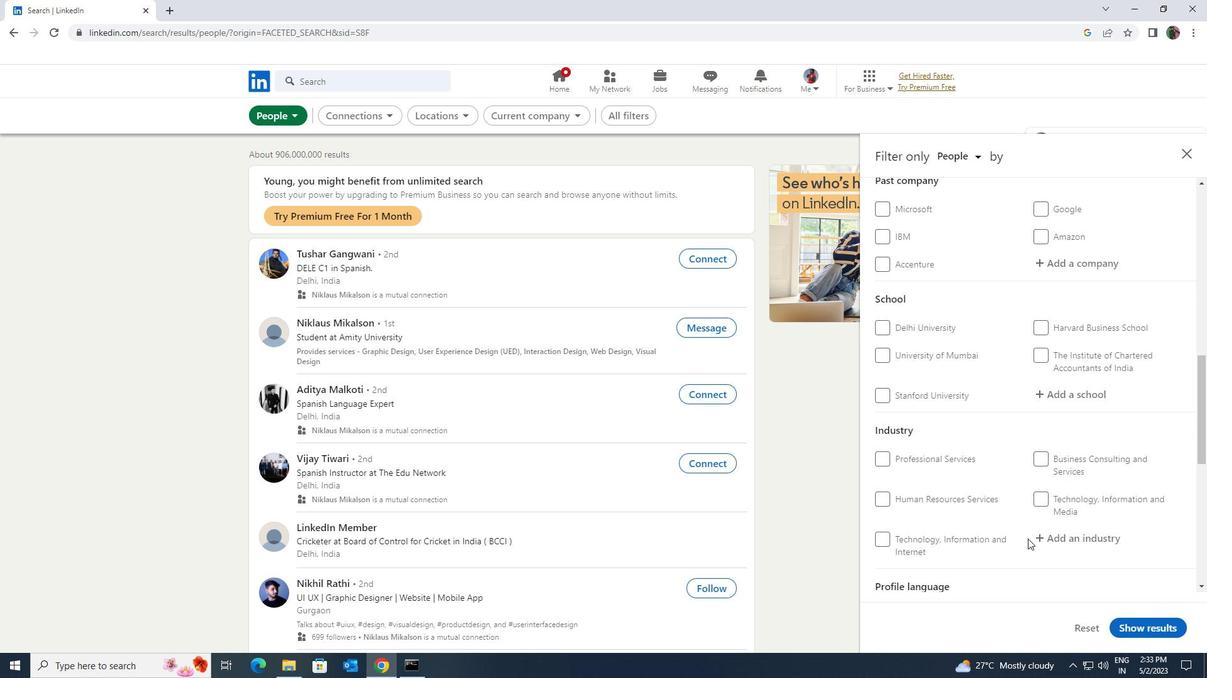 
Action: Mouse scrolled (1027, 540) with delta (0, 0)
Screenshot: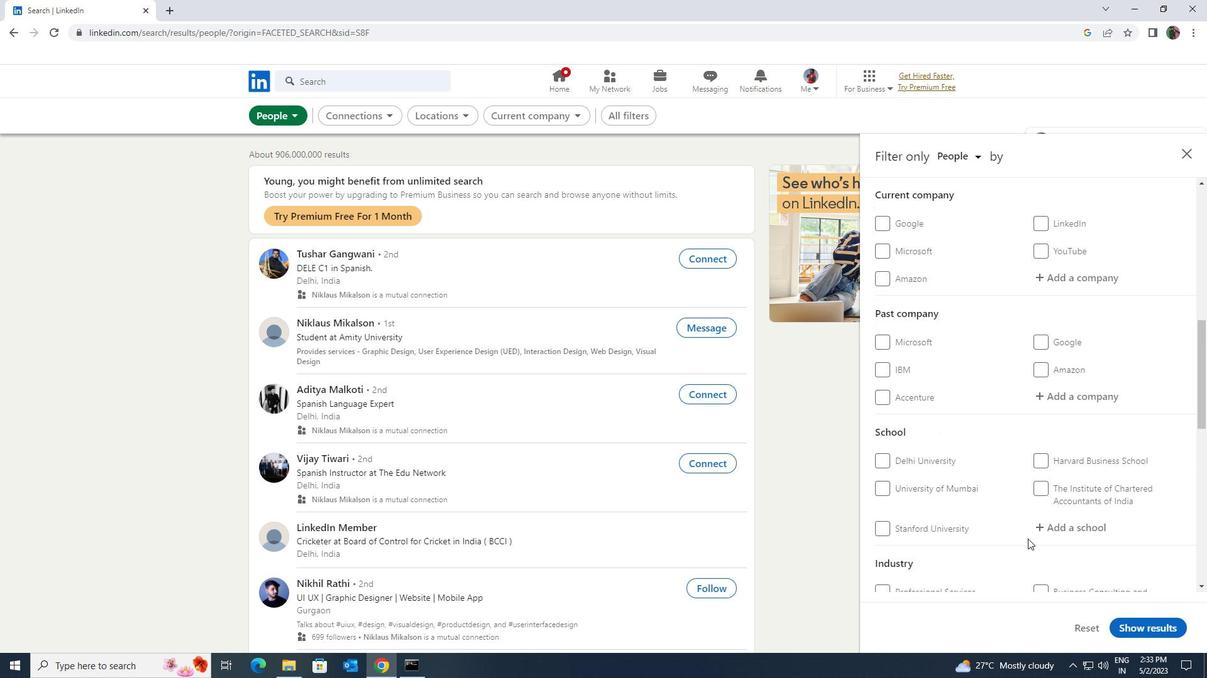 
Action: Mouse scrolled (1027, 540) with delta (0, 0)
Screenshot: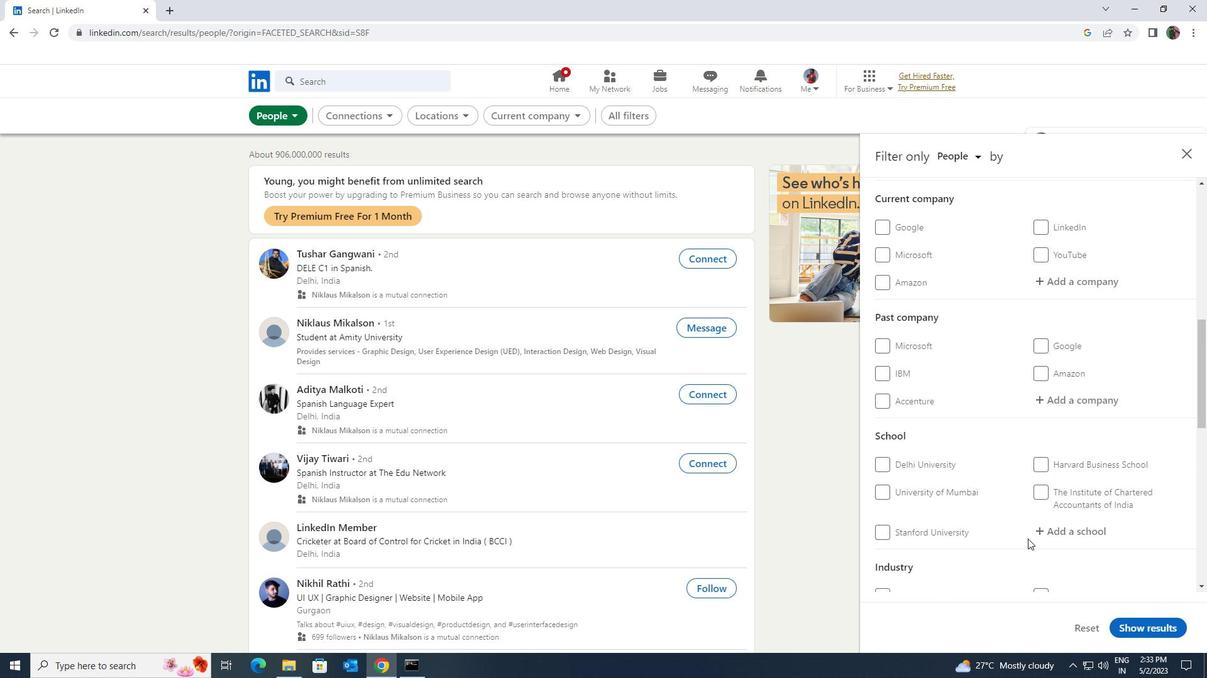 
Action: Mouse scrolled (1027, 540) with delta (0, 0)
Screenshot: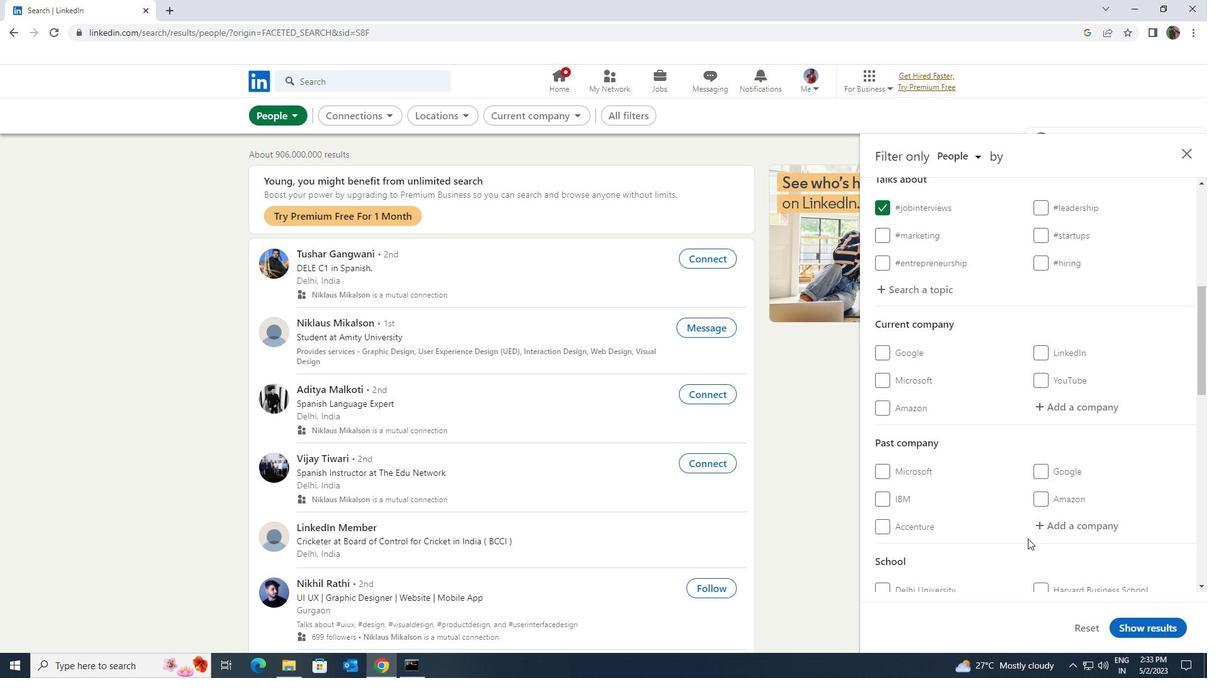 
Action: Mouse moved to (1057, 475)
Screenshot: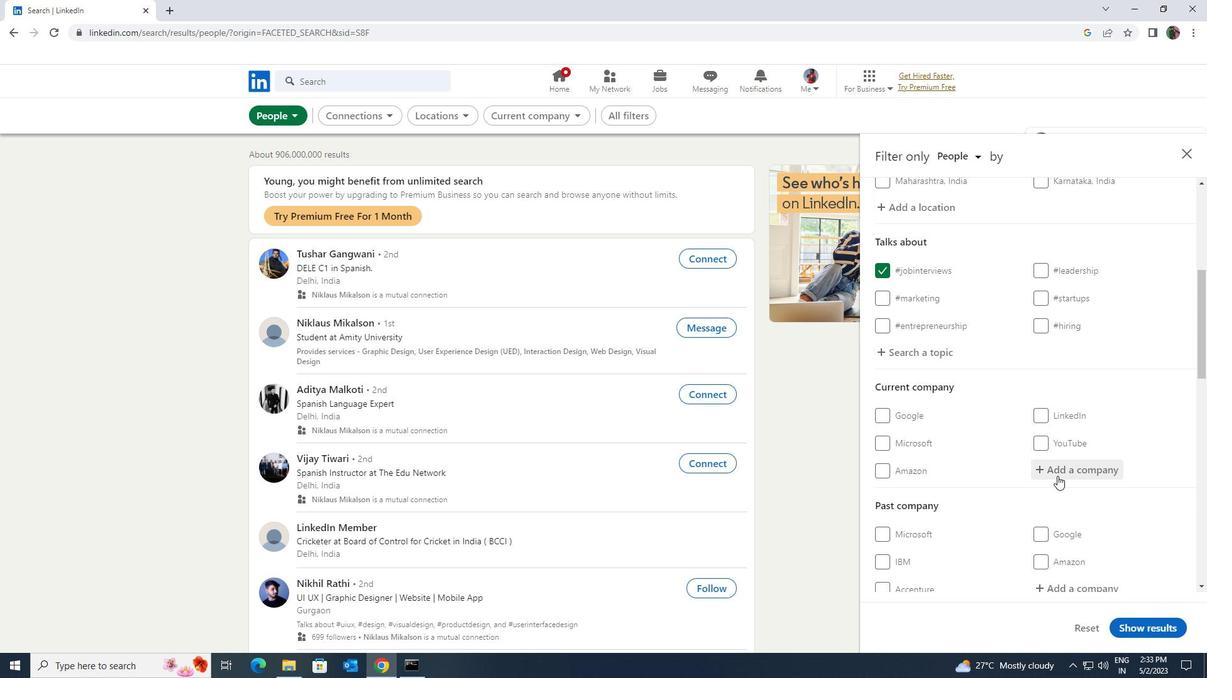 
Action: Mouse pressed left at (1057, 475)
Screenshot: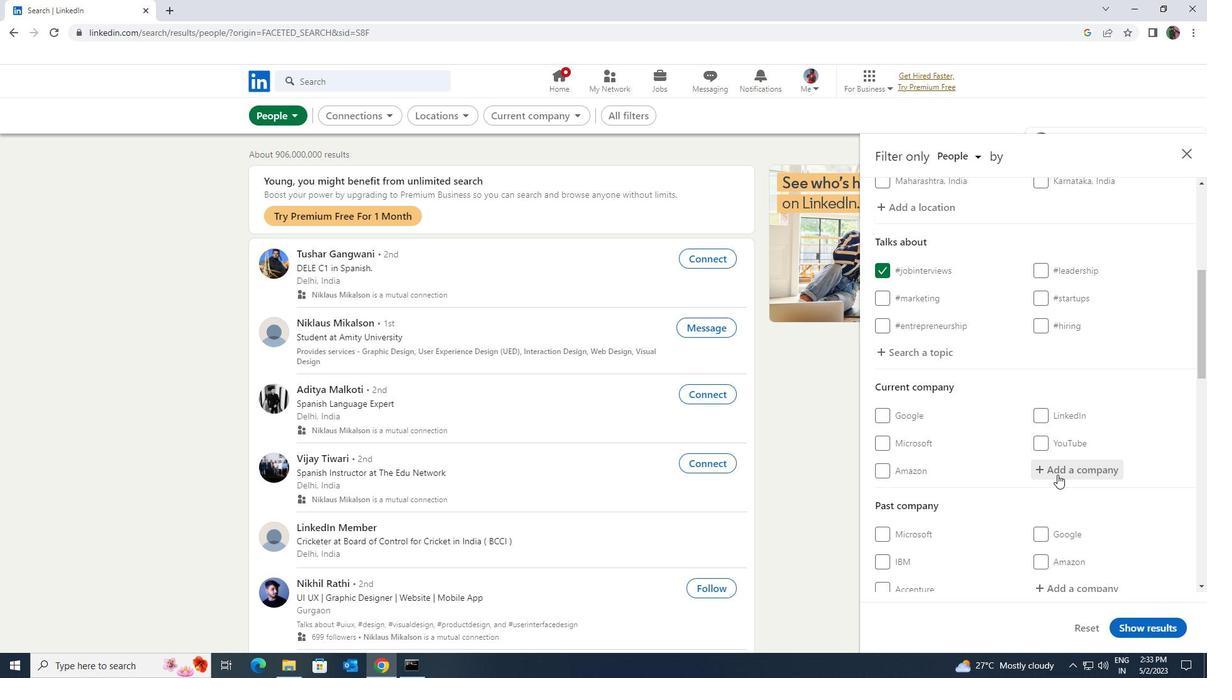 
Action: Key pressed <Key.shift><Key.shift><Key.shift><Key.shift><Key.shift><Key.shift><Key.shift><Key.shift><Key.shift><Key.shift><Key.shift><Key.shift><Key.shift><Key.shift><Key.shift><Key.shift><Key.shift>AUTOMATION
Screenshot: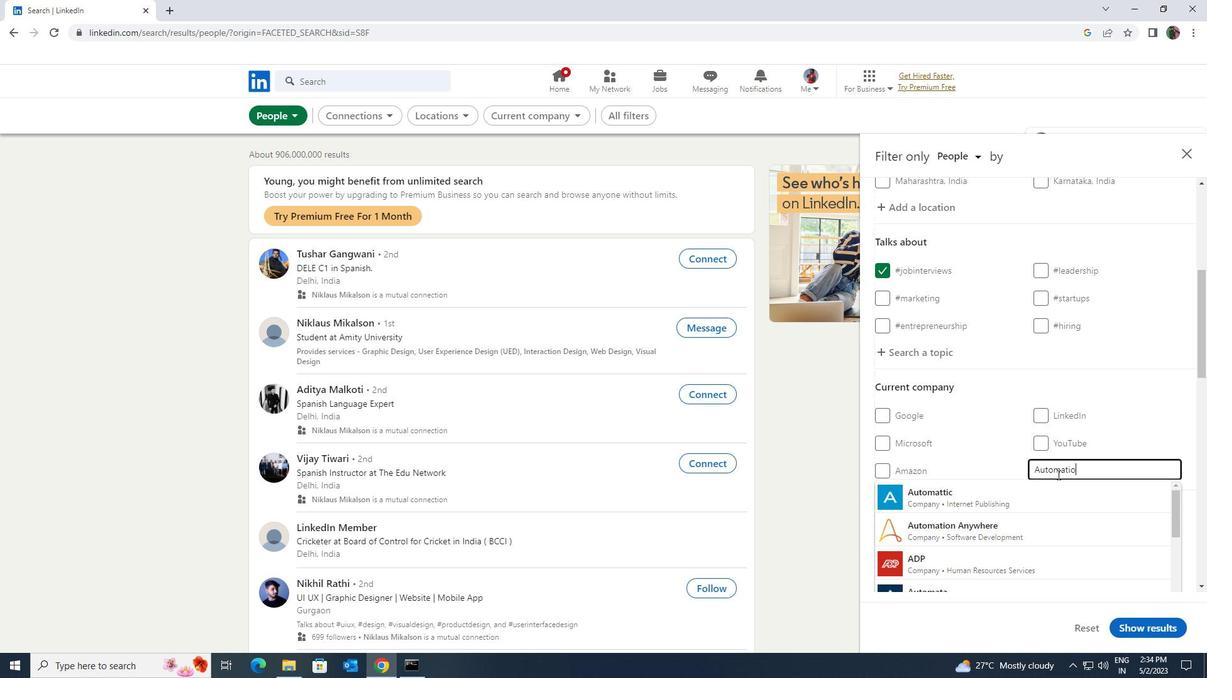 
Action: Mouse moved to (1049, 482)
Screenshot: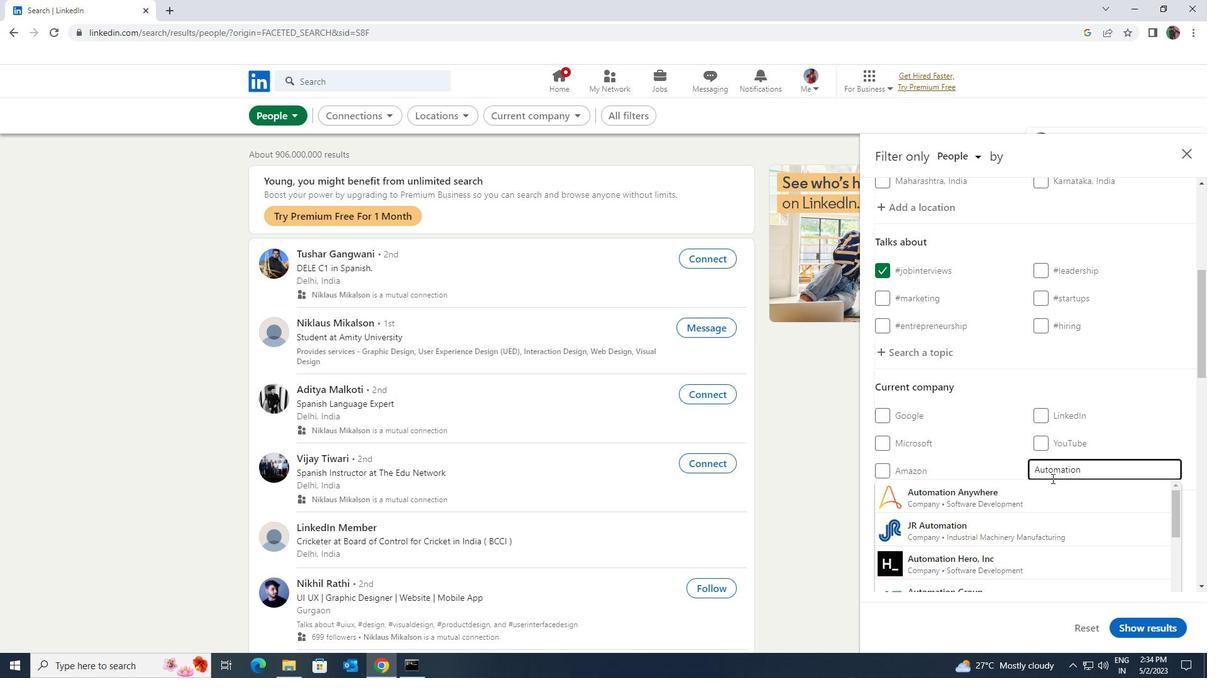 
Action: Mouse pressed left at (1049, 482)
Screenshot: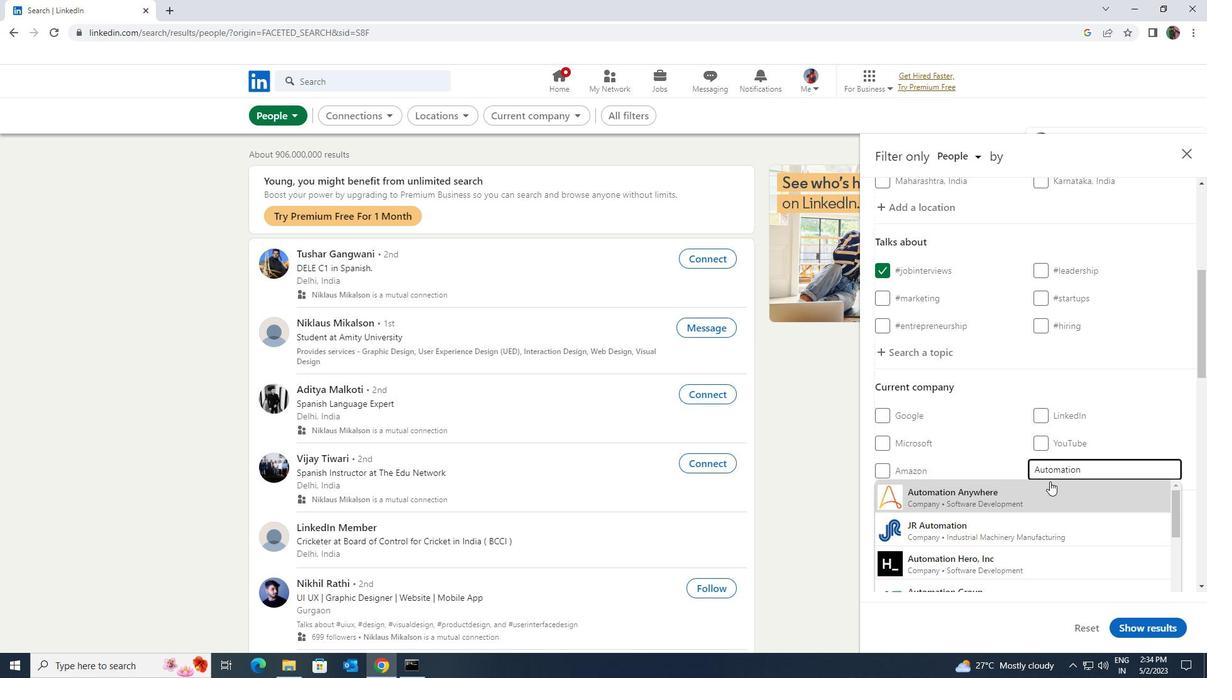 
Action: Mouse scrolled (1049, 481) with delta (0, 0)
Screenshot: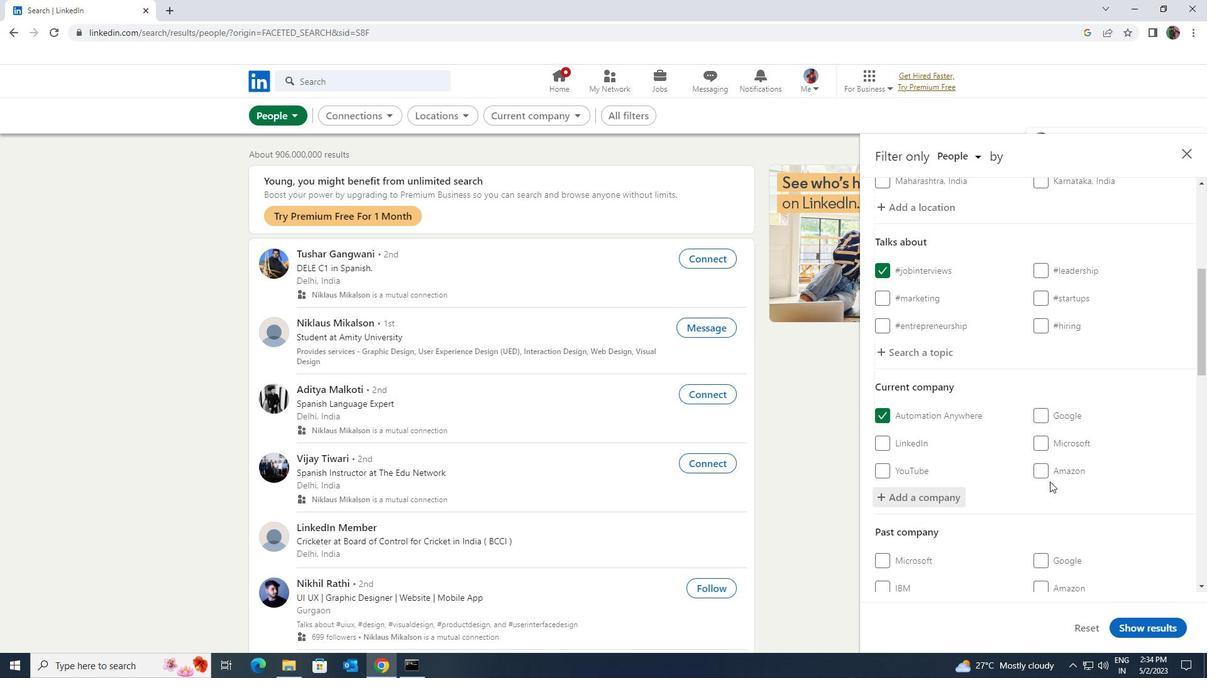 
Action: Mouse scrolled (1049, 481) with delta (0, 0)
Screenshot: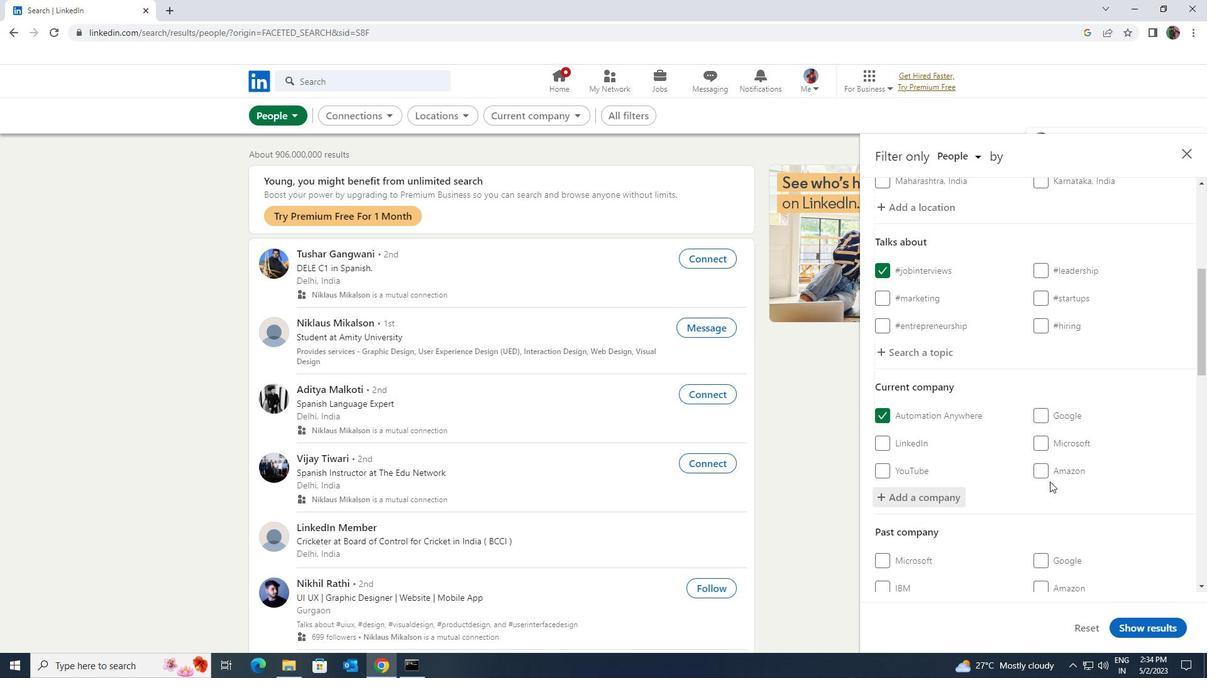 
Action: Mouse scrolled (1049, 481) with delta (0, 0)
Screenshot: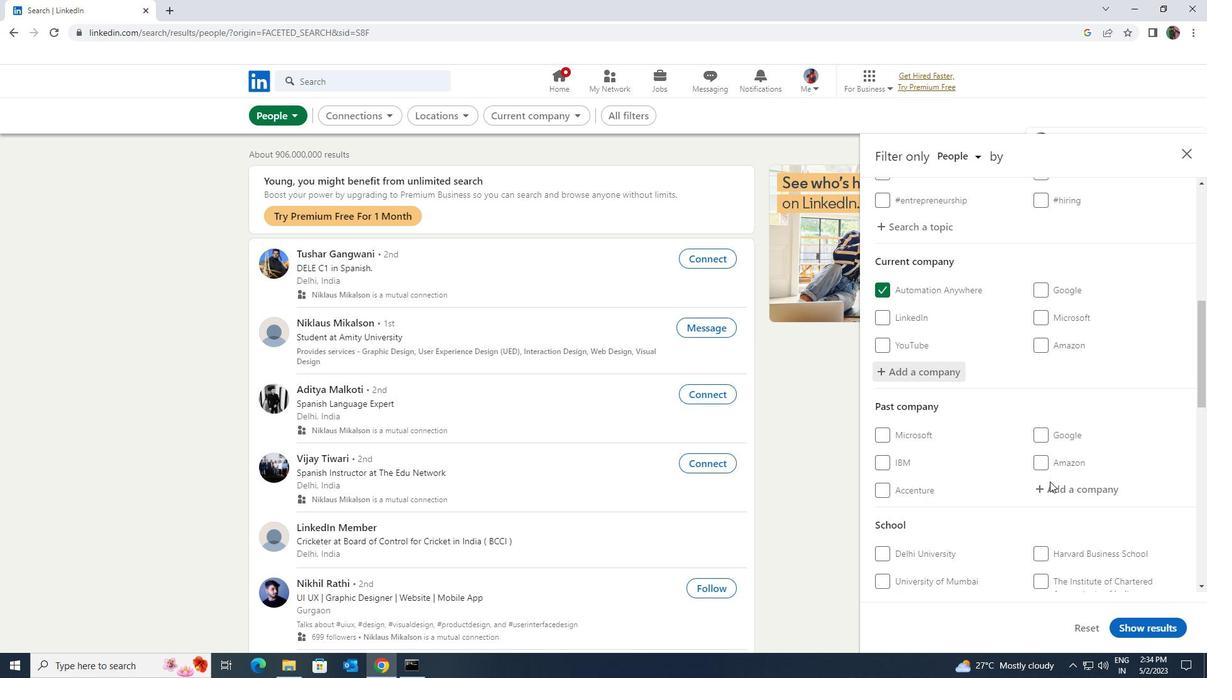 
Action: Mouse scrolled (1049, 481) with delta (0, 0)
Screenshot: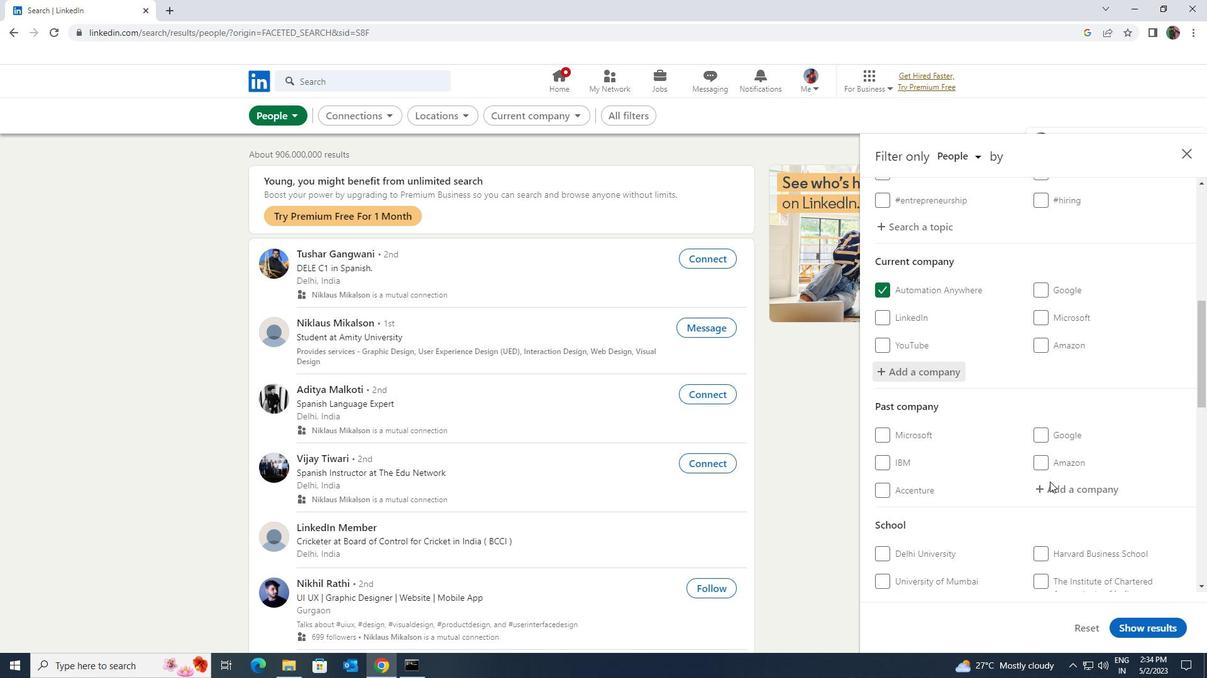
Action: Mouse moved to (1046, 485)
Screenshot: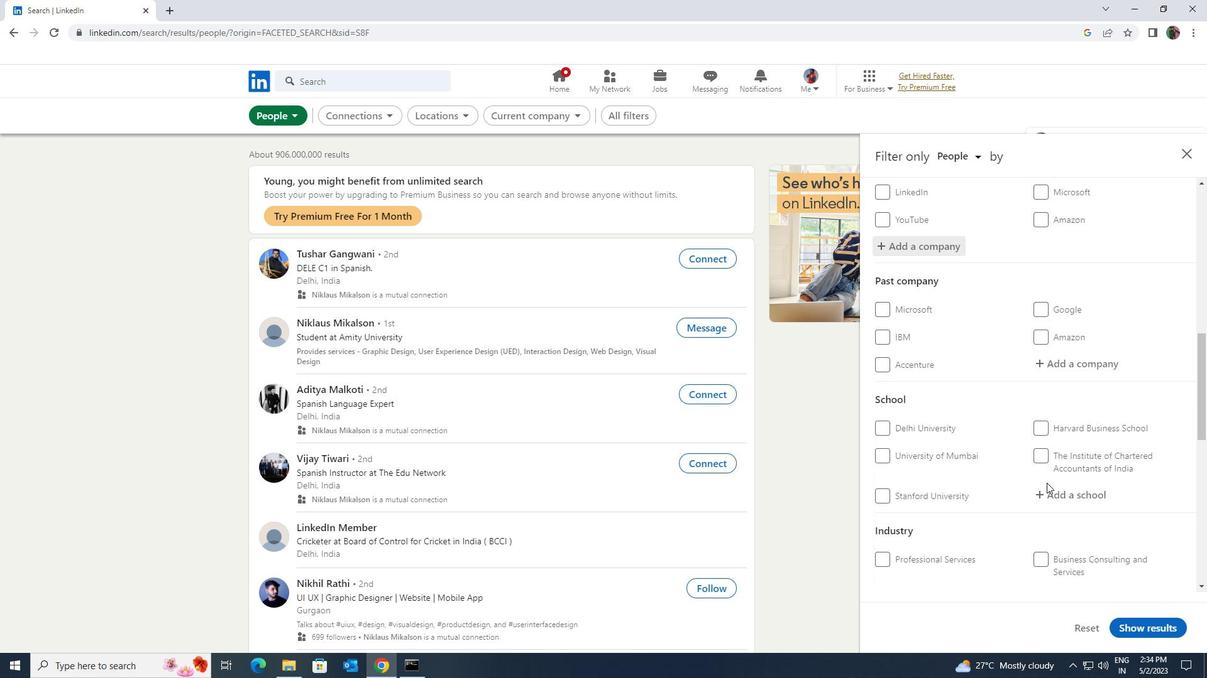 
Action: Mouse pressed left at (1046, 485)
Screenshot: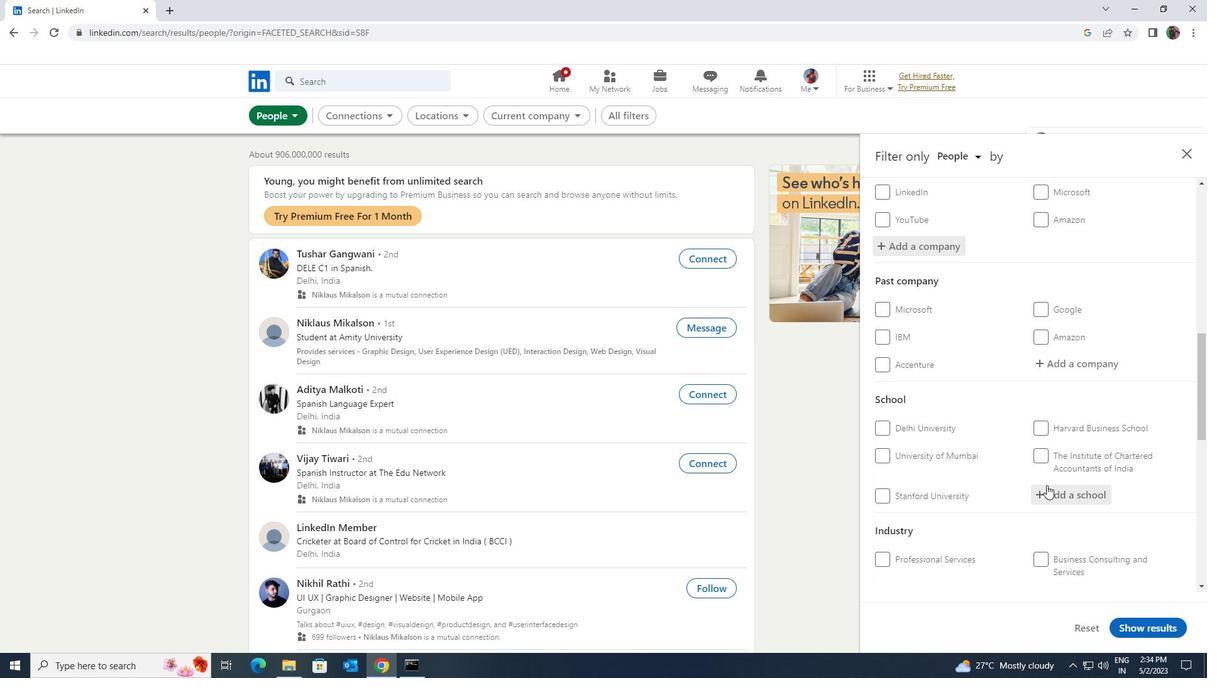 
Action: Key pressed <Key.shift><Key.shift><Key.shift><Key.shift><Key.shift><Key.shift><Key.shift>RAI<Key.space><Key.shift>UNIVER
Screenshot: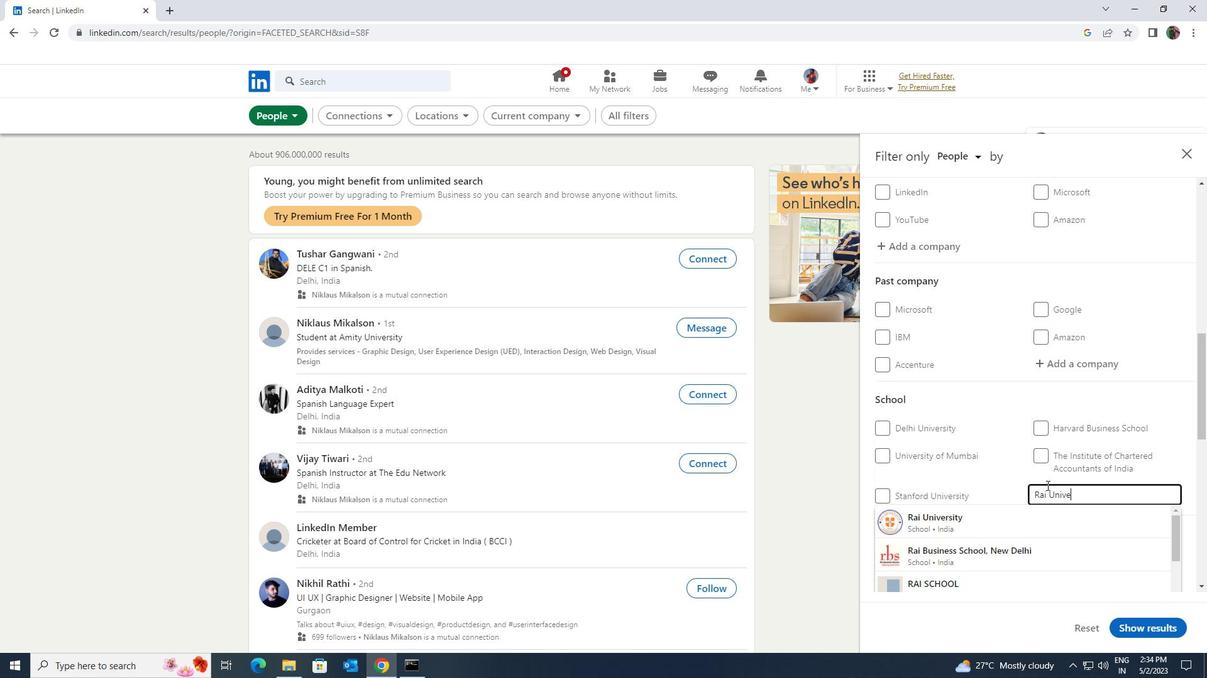 
Action: Mouse moved to (1044, 510)
Screenshot: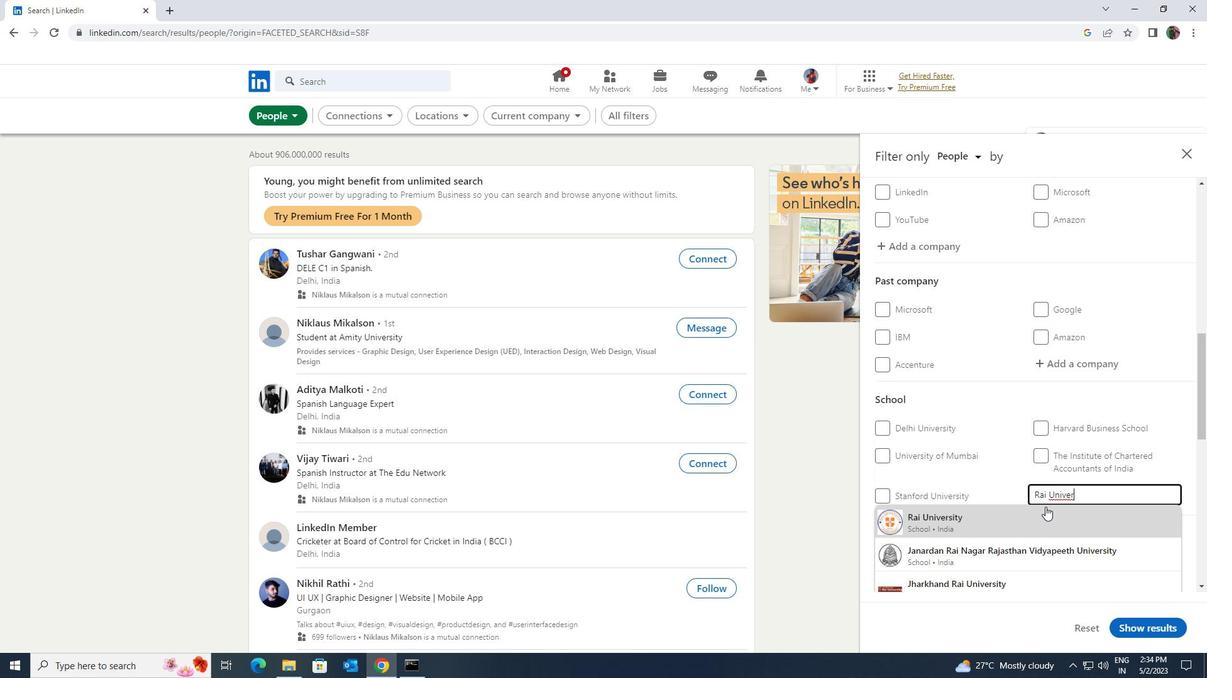 
Action: Mouse pressed left at (1044, 510)
Screenshot: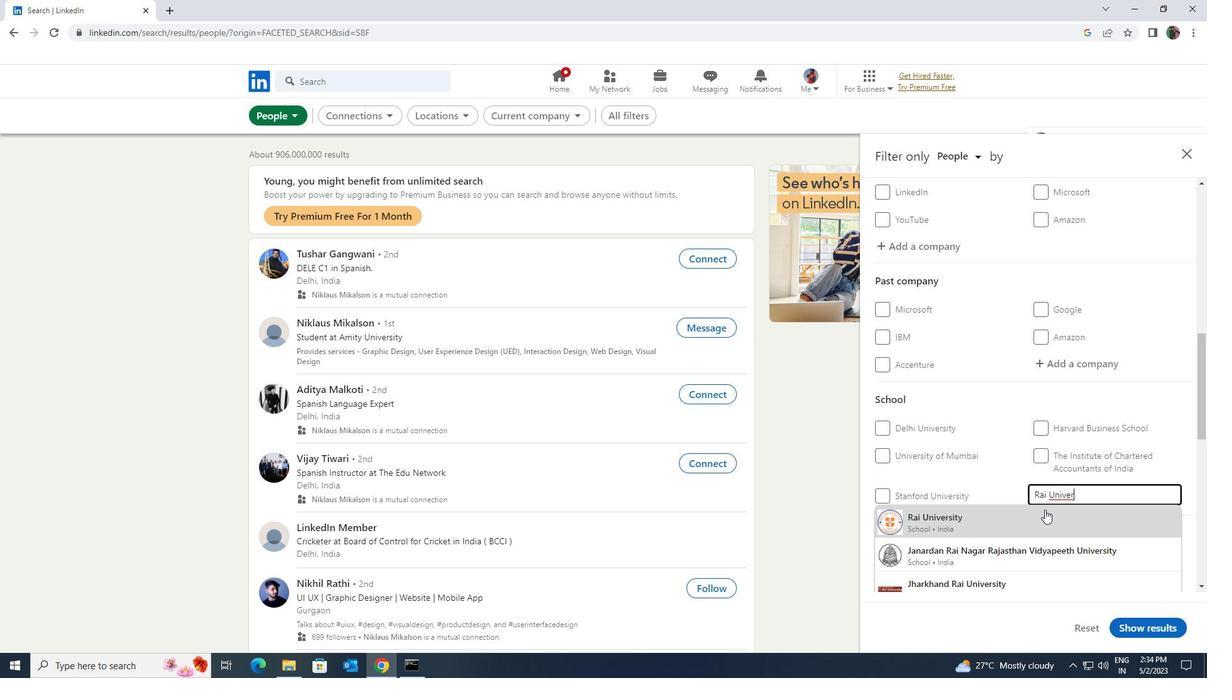 
Action: Mouse scrolled (1044, 509) with delta (0, 0)
Screenshot: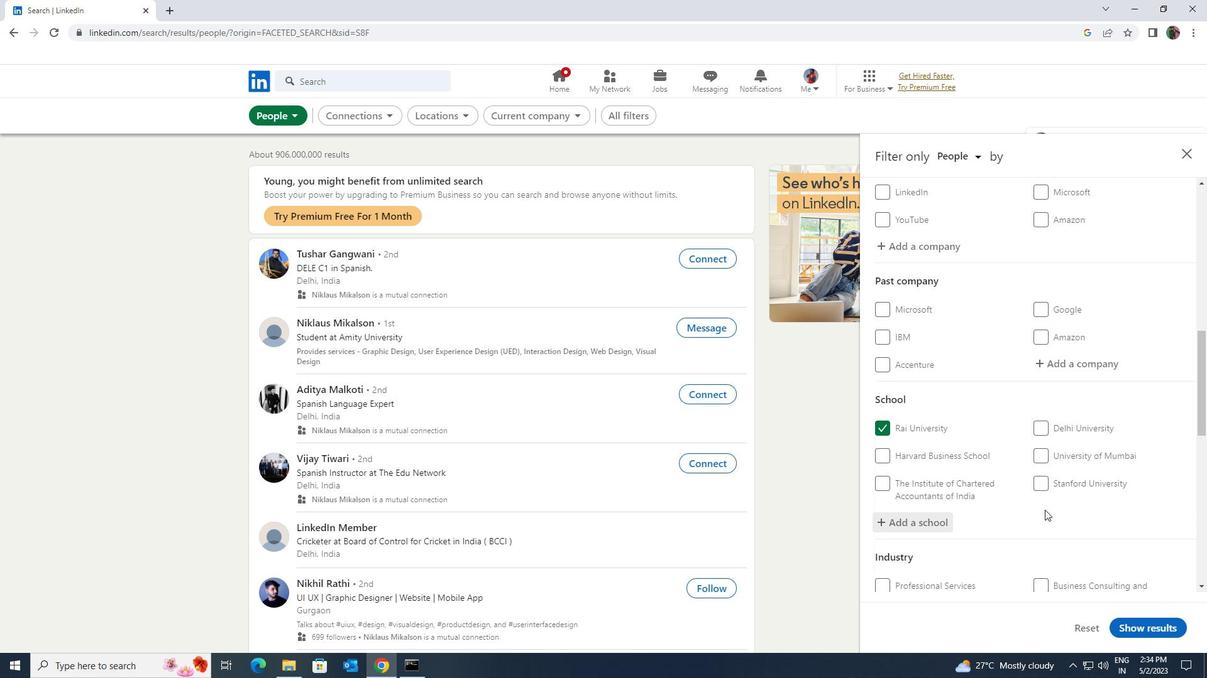 
Action: Mouse scrolled (1044, 509) with delta (0, 0)
Screenshot: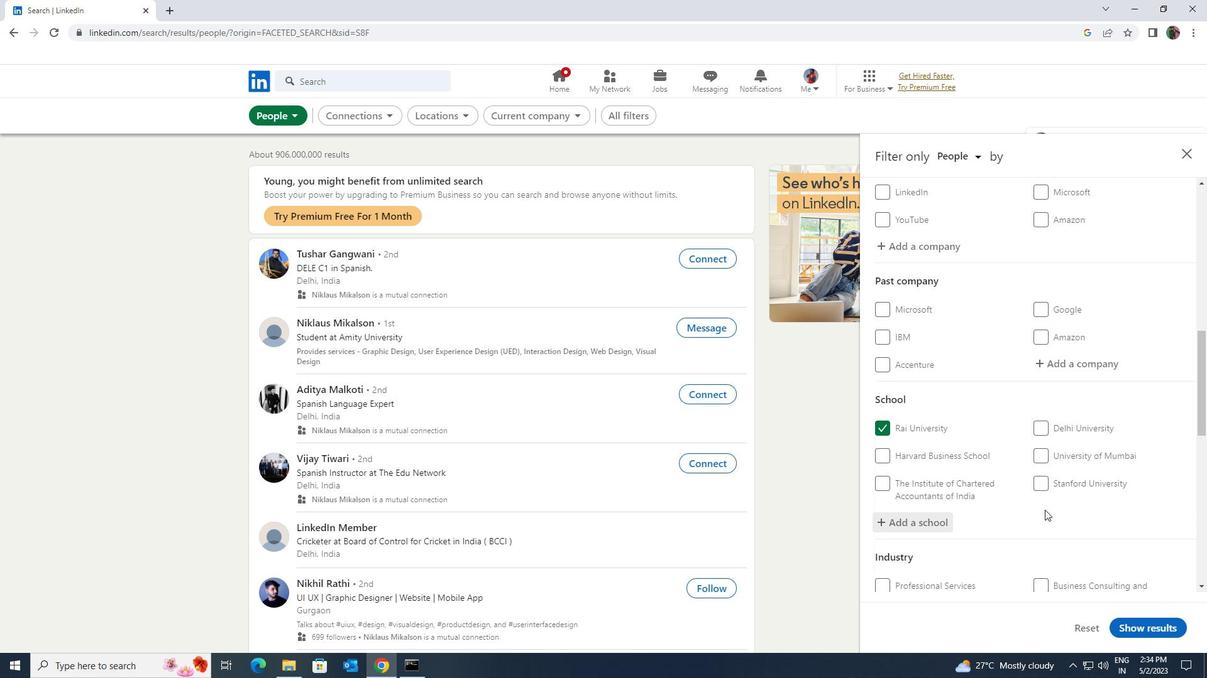 
Action: Mouse scrolled (1044, 509) with delta (0, 0)
Screenshot: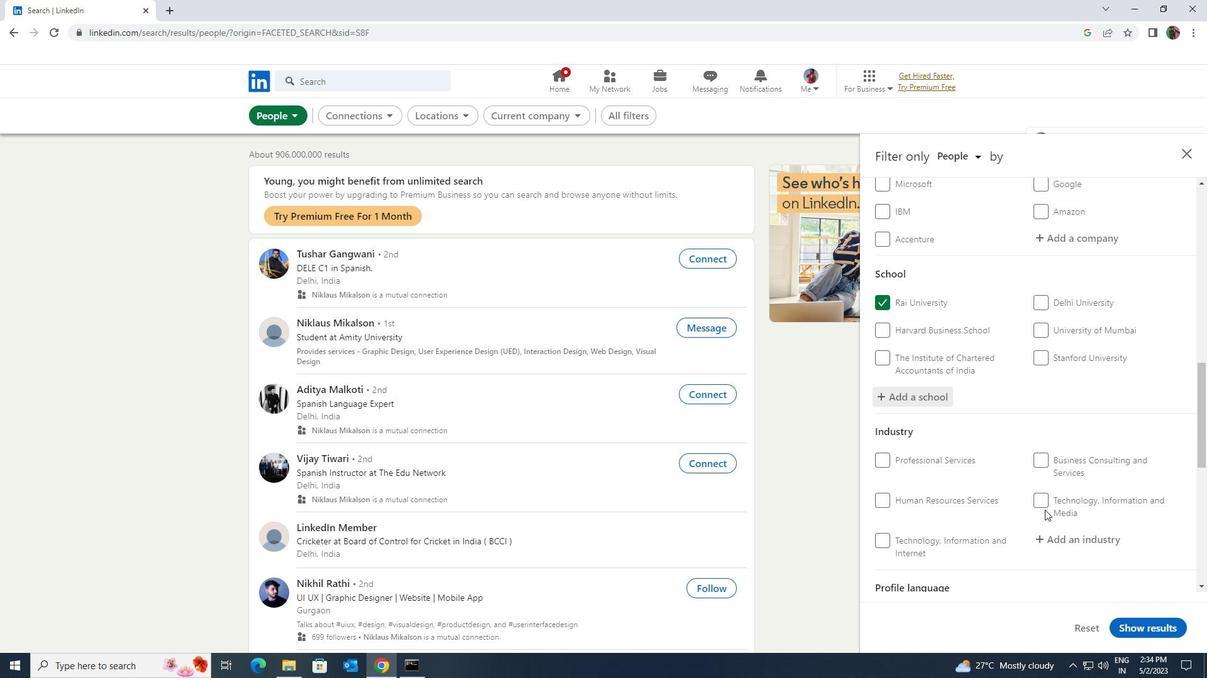 
Action: Mouse moved to (1063, 479)
Screenshot: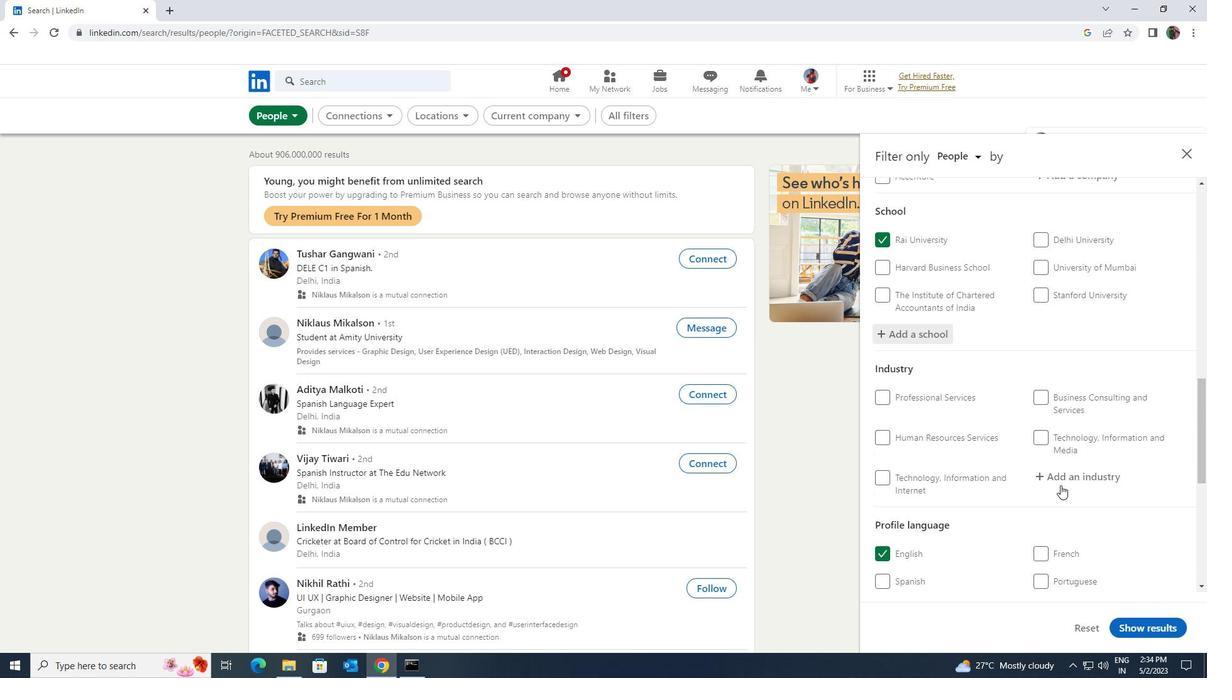 
Action: Mouse pressed left at (1063, 479)
Screenshot: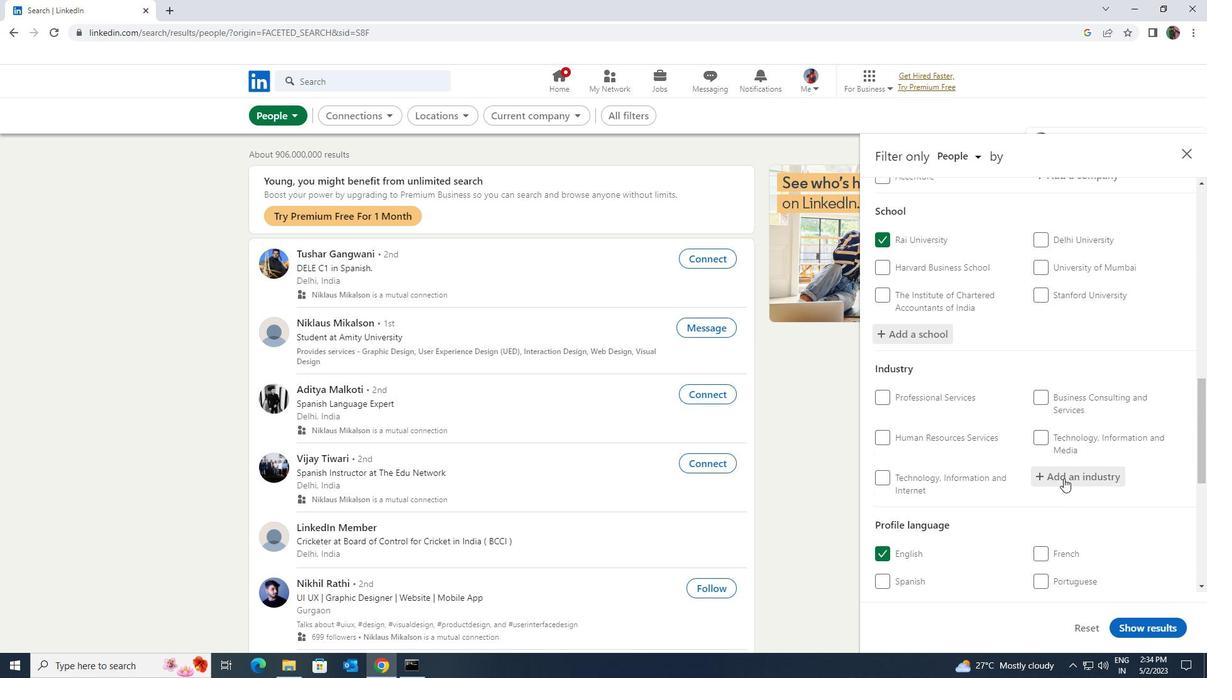 
Action: Key pressed <Key.shift>HEALTHCARE<Key.space><Key.shift>CONSULATING
Screenshot: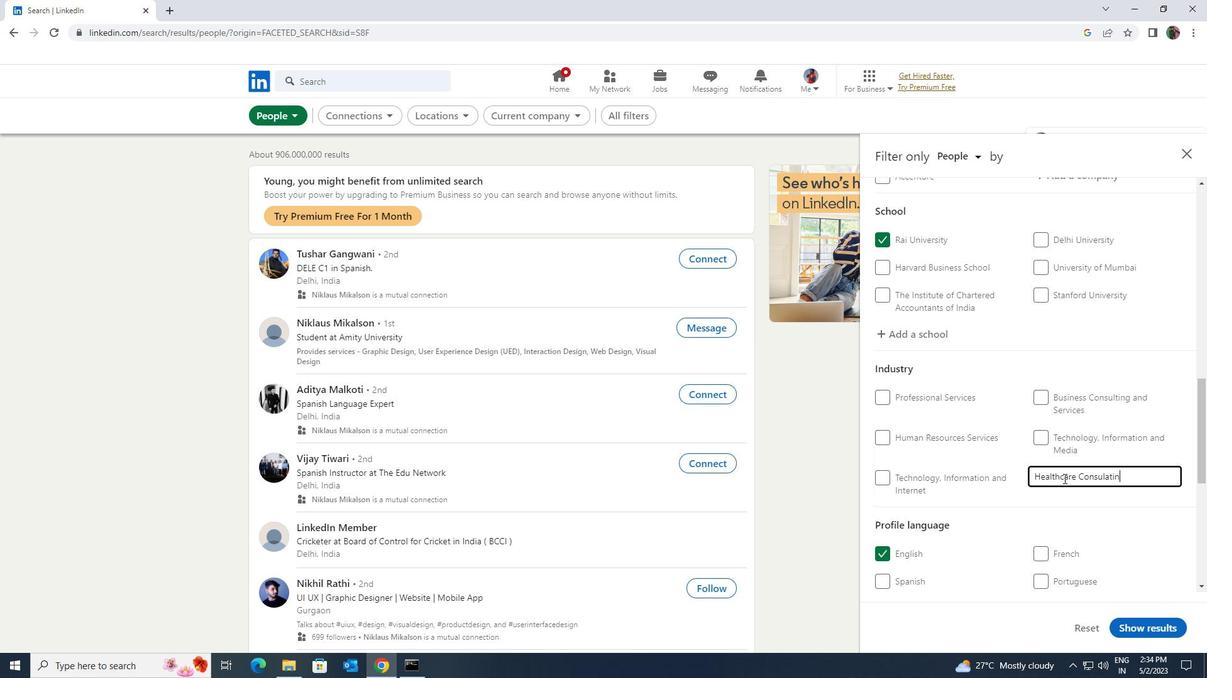 
Action: Mouse scrolled (1063, 478) with delta (0, 0)
Screenshot: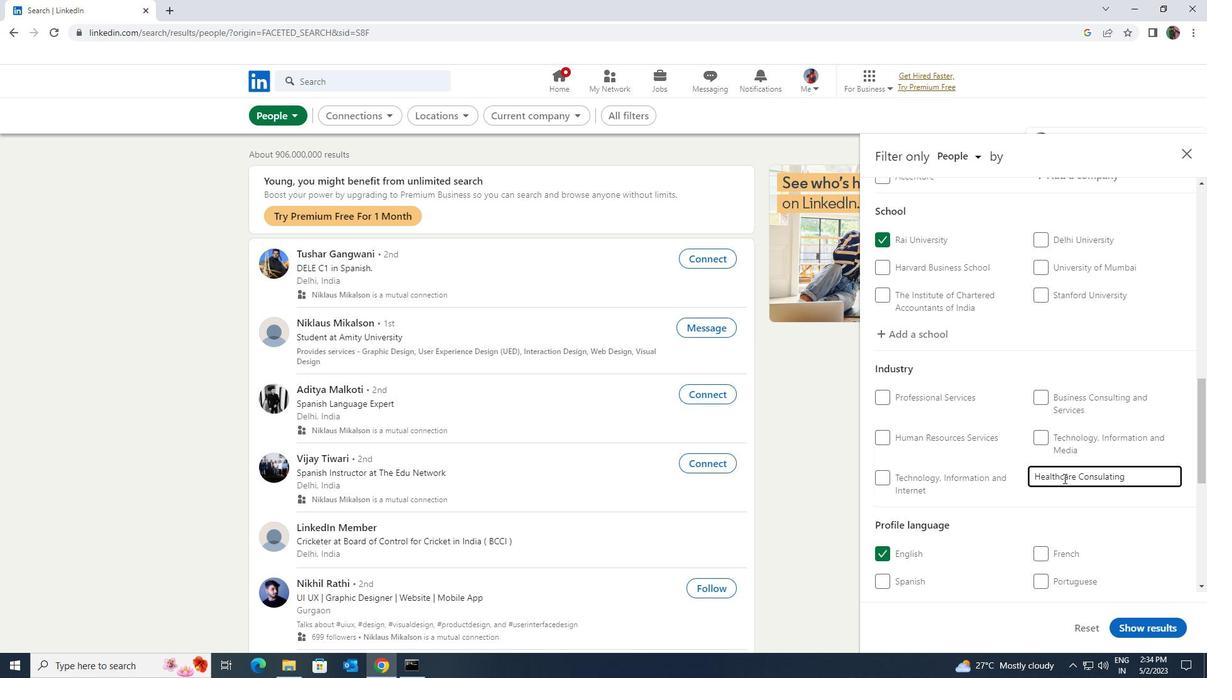
Action: Mouse scrolled (1063, 478) with delta (0, 0)
Screenshot: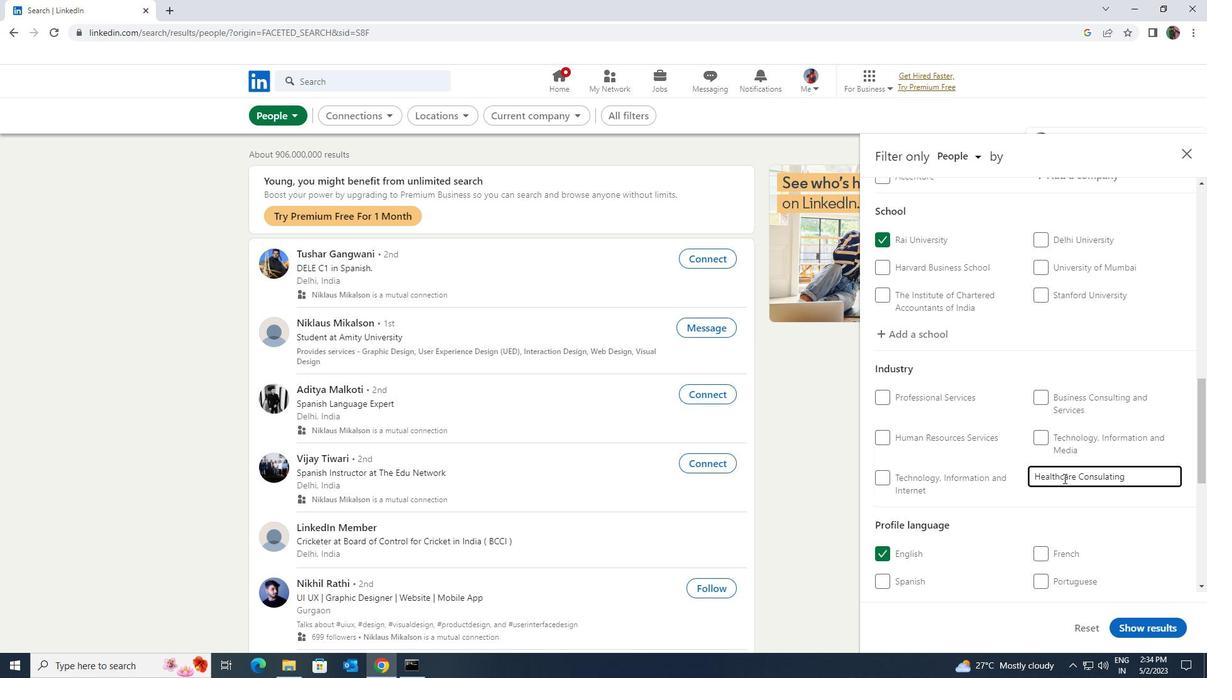 
Action: Mouse scrolled (1063, 478) with delta (0, 0)
Screenshot: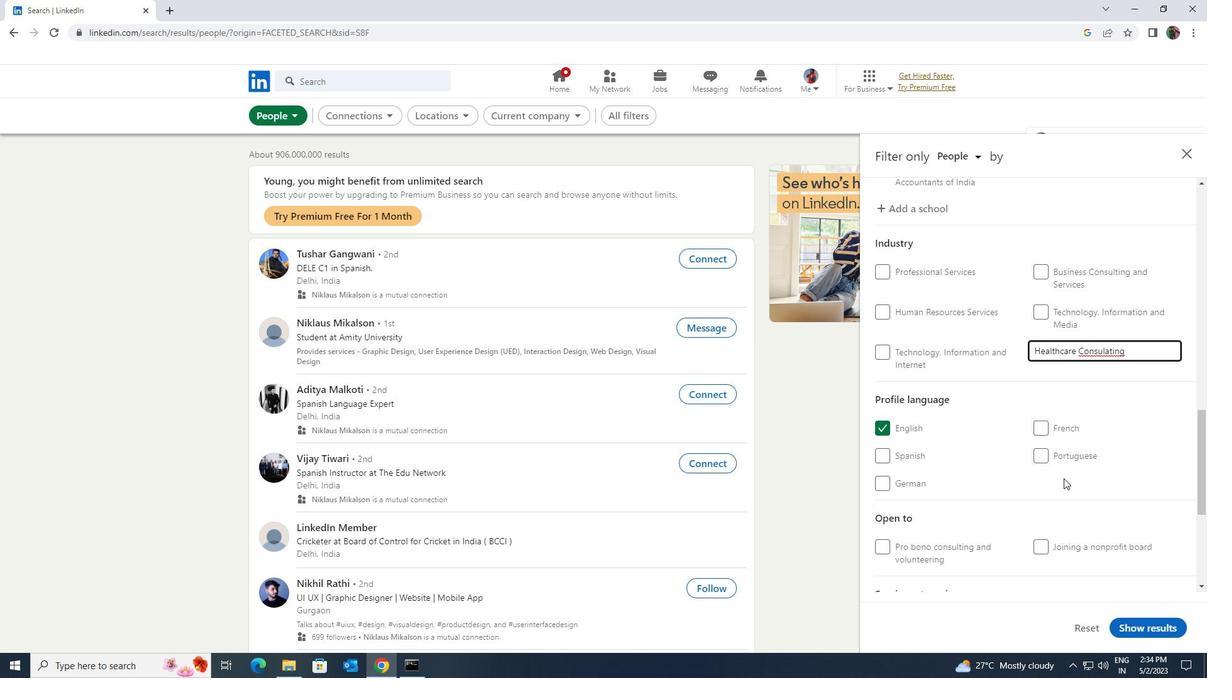 
Action: Mouse scrolled (1063, 478) with delta (0, 0)
Screenshot: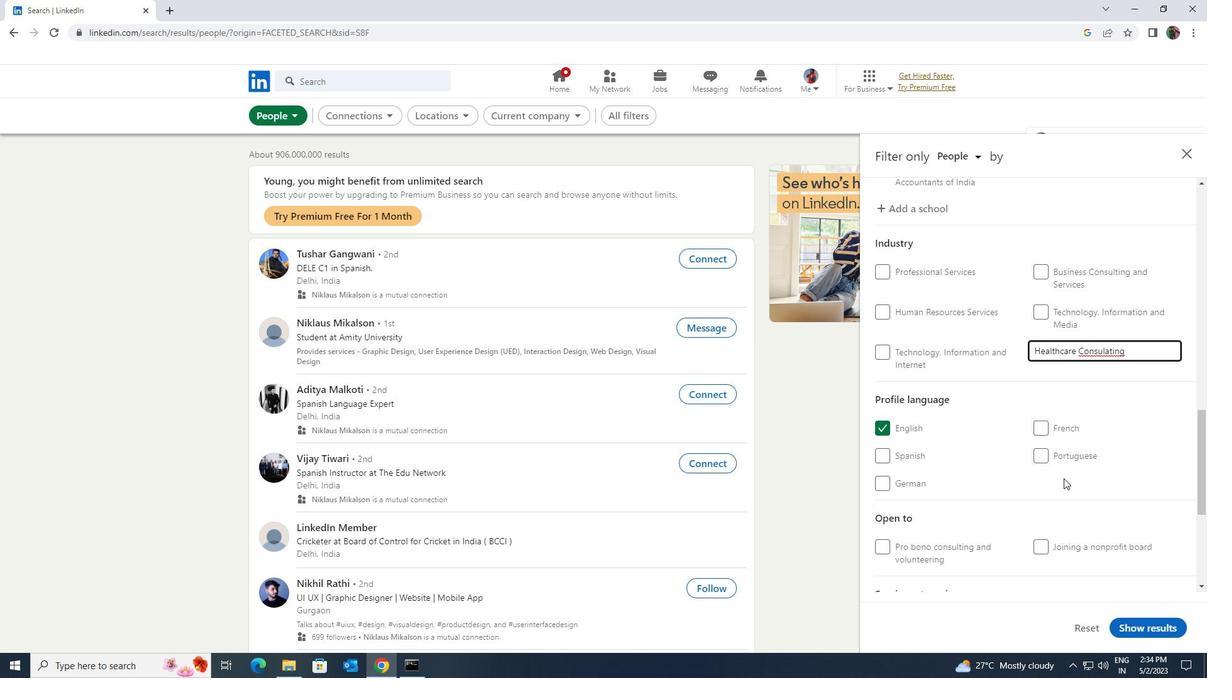 
Action: Mouse scrolled (1063, 478) with delta (0, 0)
Screenshot: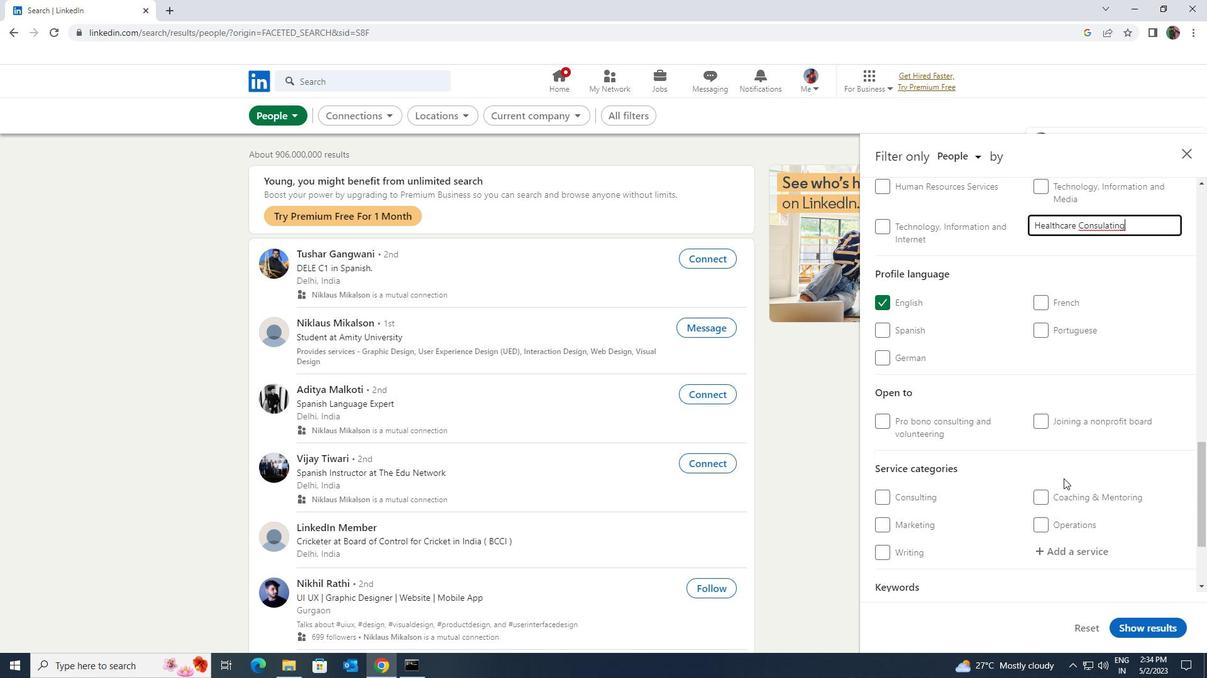 
Action: Mouse moved to (1064, 487)
Screenshot: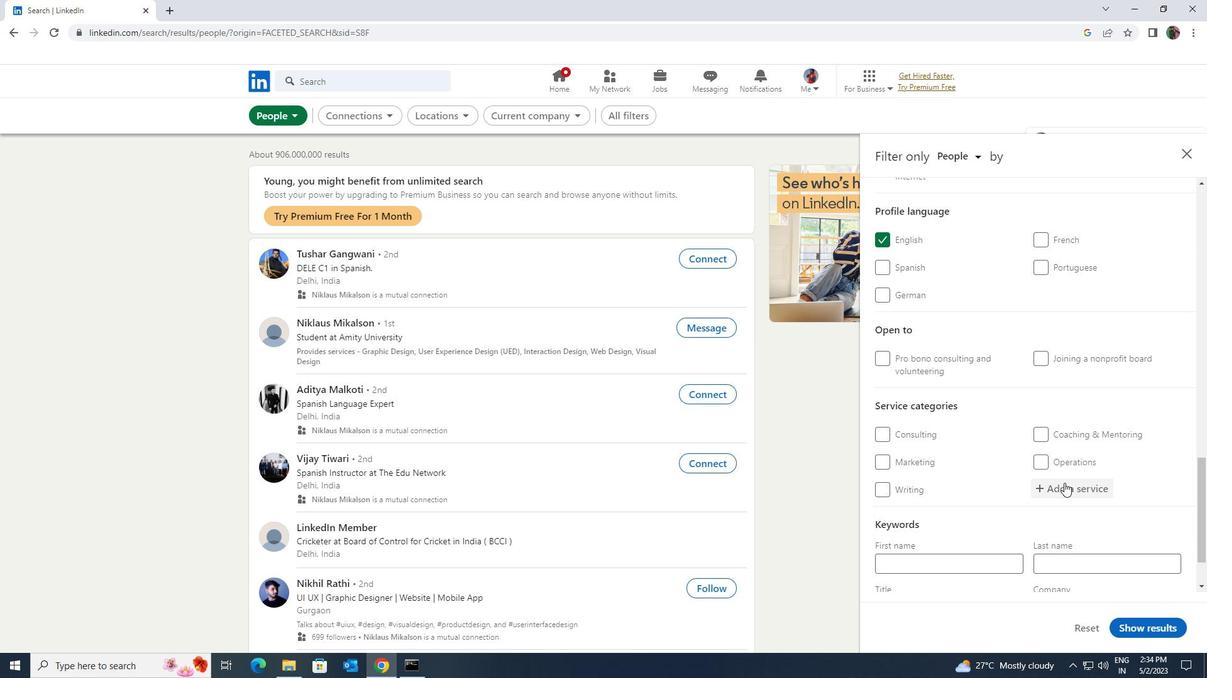 
Action: Mouse pressed left at (1064, 487)
Screenshot: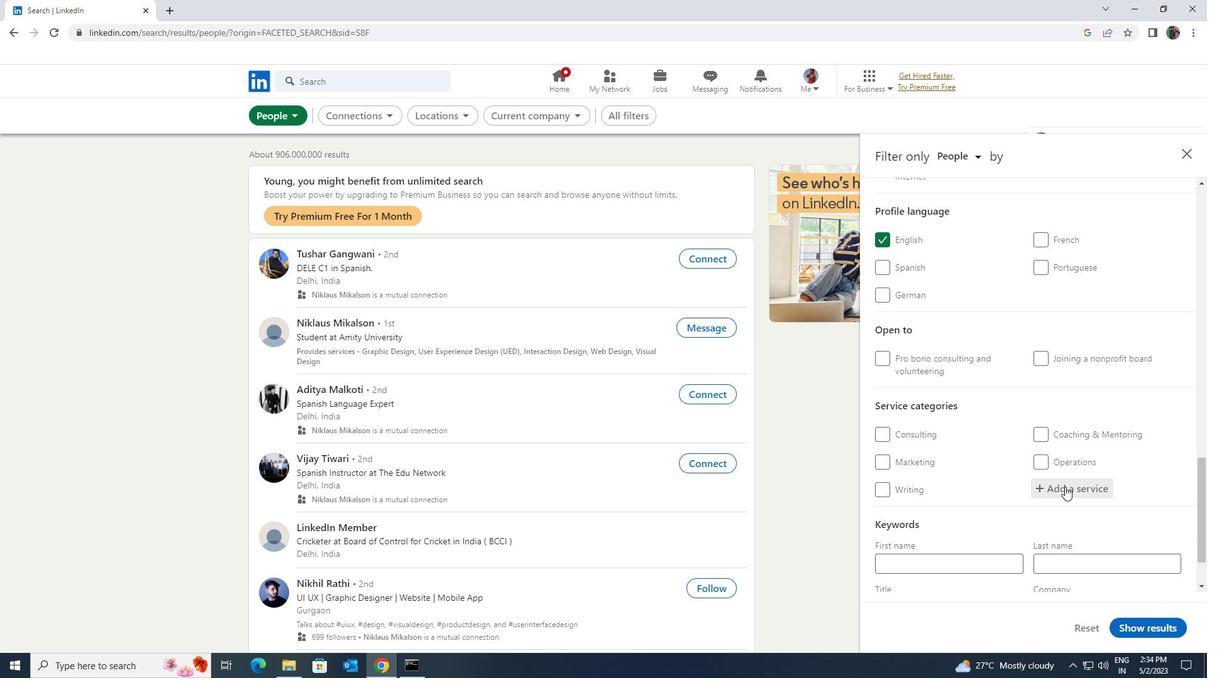 
Action: Key pressed <Key.caps_lock><Key.caps_lock><Key.caps_lock><Key.caps_lock><Key.caps_lock><Key.caps_lock><Key.caps_lock><Key.caps_lock><Key.caps_lock><Key.caps_lock><Key.caps_lock><Key.caps_lock><Key.caps_lock><Key.caps_lock><Key.caps_lock><Key.caps_lock><Key.caps_lock><Key.caps_lock><Key.caps_lock><Key.caps_lock><Key.caps_lock><Key.caps_lock><Key.caps_lock><Key.caps_lock><Key.caps_lock><Key.caps_lock><Key.caps_lock><Key.caps_lock><Key.caps_lock><Key.caps_lock><Key.caps_lock><Key.caps_lock><Key.caps_lock><Key.caps_lock><Key.caps_lock><Key.caps_lock><Key.caps_lock><Key.caps_lock><Key.caps_lock><Key.caps_lock><Key.caps_lock><Key.caps_lock><Key.caps_lock><Key.caps_lock><Key.caps_lock><Key.caps_lock><Key.caps_lock><Key.caps_lock><Key.caps_lock><Key.caps_lock><Key.caps_lock><Key.caps_lock><Key.caps_lock><Key.caps_lock><Key.caps_lock><Key.caps_lock><Key.caps_lock><Key.caps_lock><Key.caps_lock><Key.caps_lock><Key.caps_lock><Key.caps_lock><Key.caps_lock><Key.caps_lock><Key.caps_lock><Key.caps_lock><Key.caps_lock><Key.caps_lock><Key.caps_lock><Key.caps_lock><Key.caps_lock><Key.caps_lock><Key.caps_lock><Key.caps_lock><Key.caps_lock><Key.caps_lock><Key.caps_lock><Key.caps_lock><Key.caps_lock><Key.caps_lock><Key.caps_lock><Key.caps_lock><Key.caps_lock><Key.caps_lock><Key.caps_lock><Key.caps_lock><Key.caps_lock><Key.caps_lock><Key.caps_lock><Key.caps_lock><Key.caps_lock><Key.caps_lock><Key.caps_lock><Key.caps_lock><Key.caps_lock><Key.caps_lock><Key.caps_lock><Key.caps_lock><Key.caps_lock><Key.caps_lock><Key.caps_lock>H<Key.caps_lock>EALTHCARECONSULATING
Screenshot: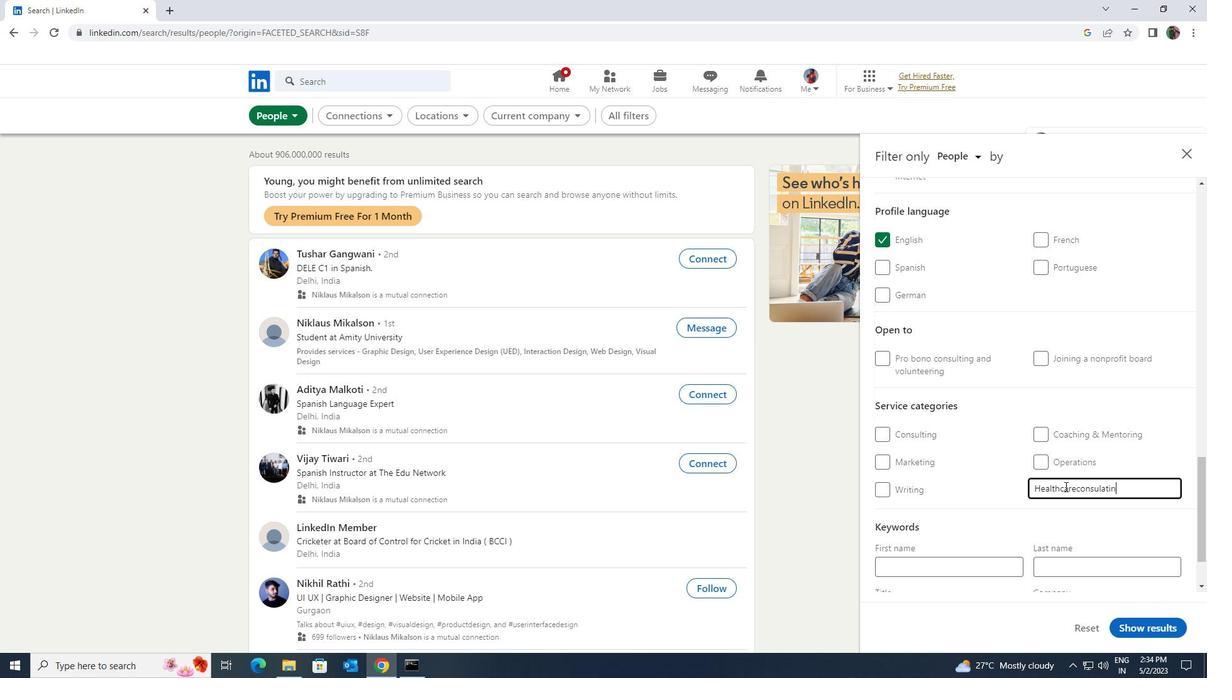 
Action: Mouse moved to (1064, 481)
Screenshot: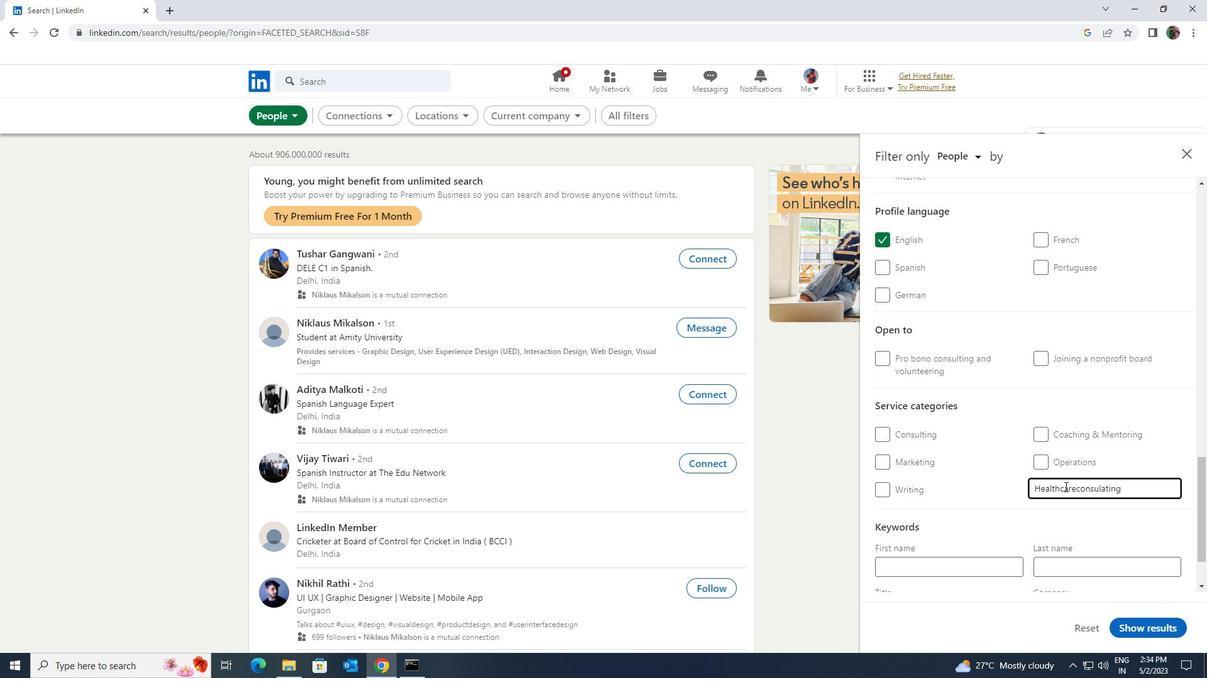 
Action: Mouse scrolled (1064, 480) with delta (0, 0)
Screenshot: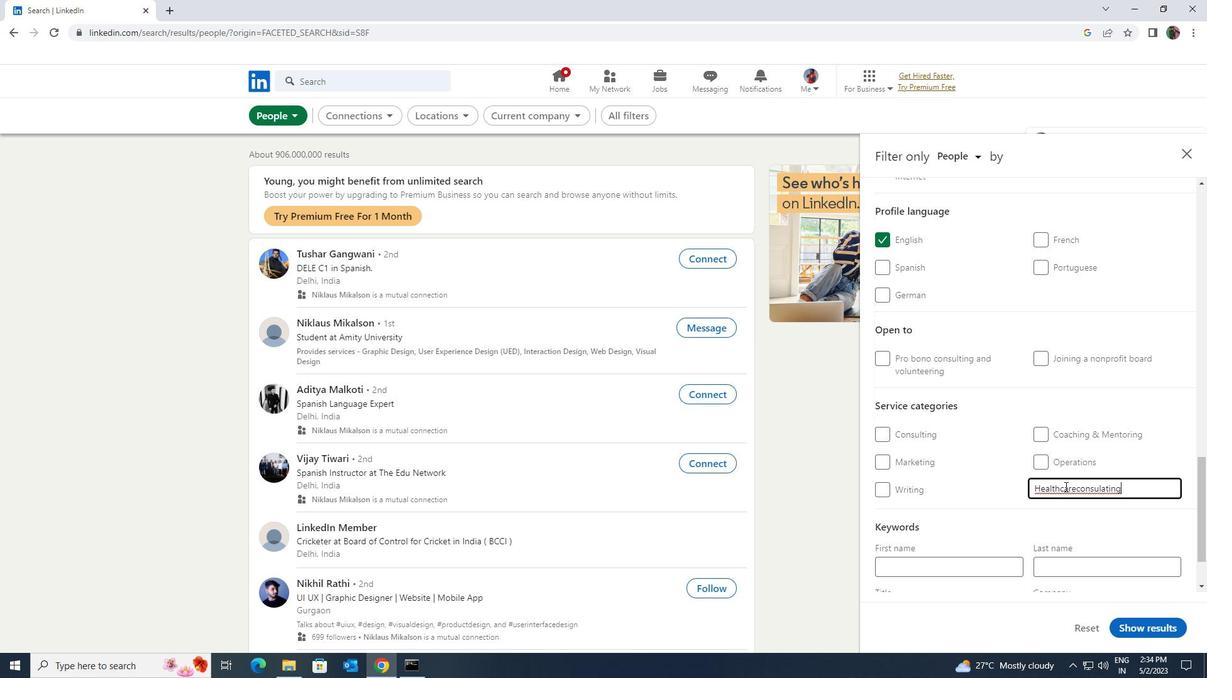 
Action: Mouse scrolled (1064, 480) with delta (0, 0)
Screenshot: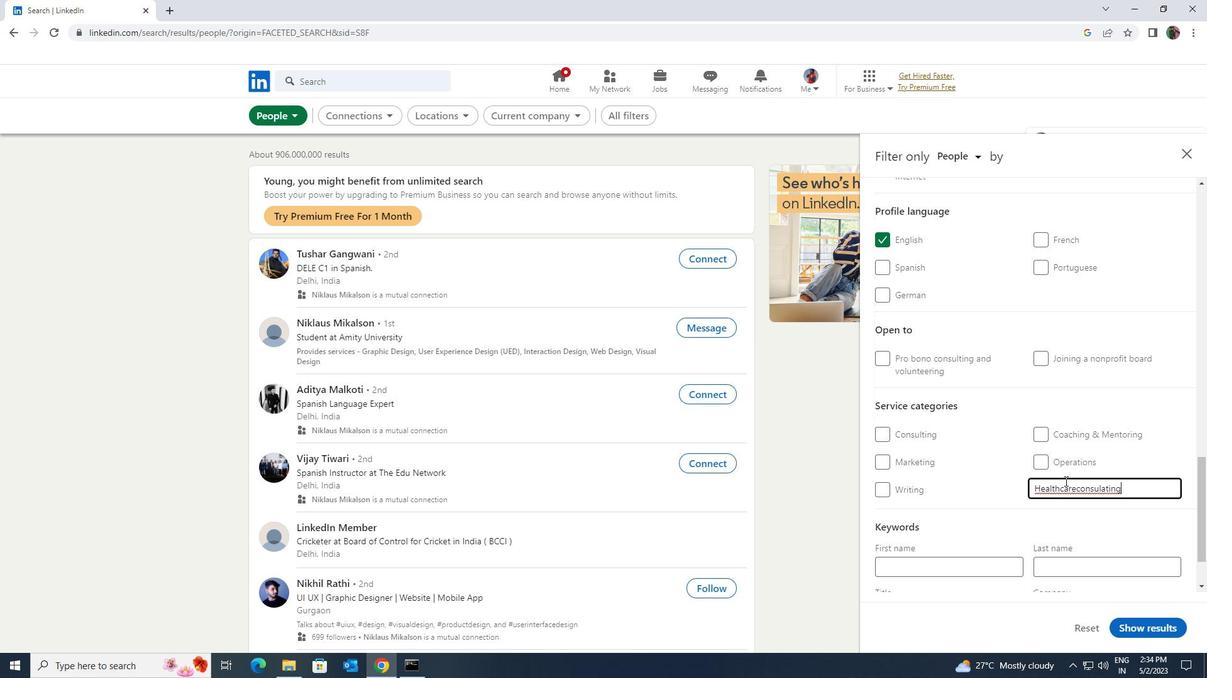 
Action: Mouse moved to (1061, 473)
Screenshot: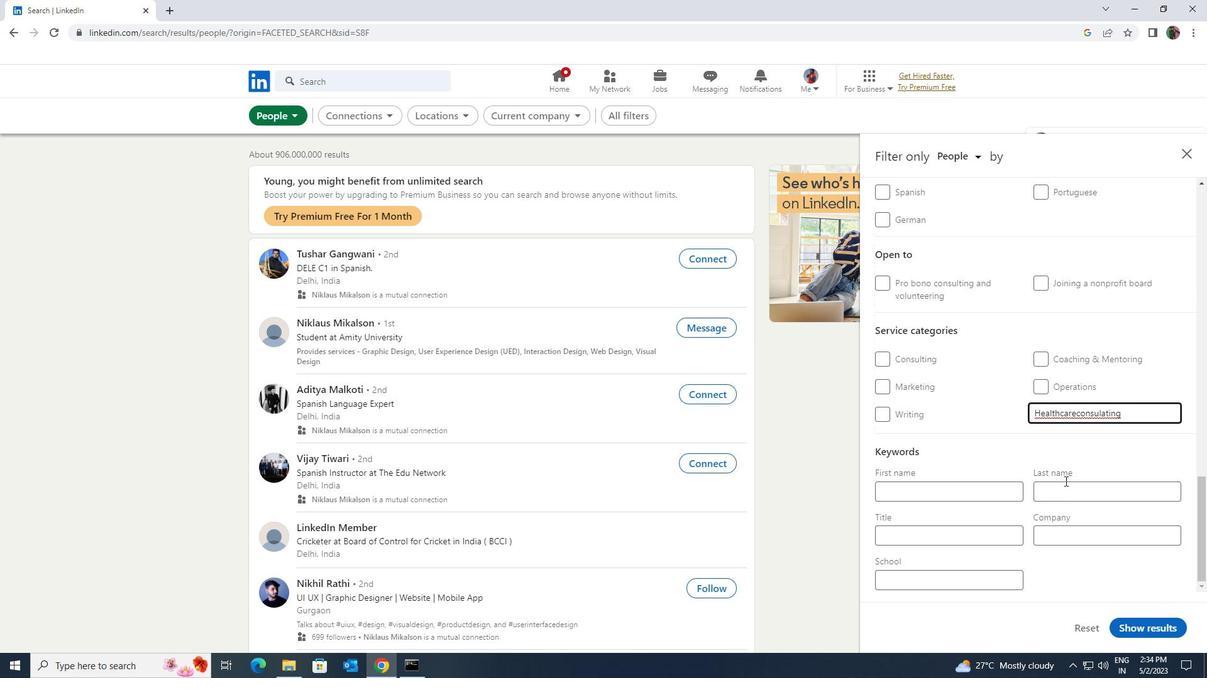 
Action: Key pressed <Key.enter>
Screenshot: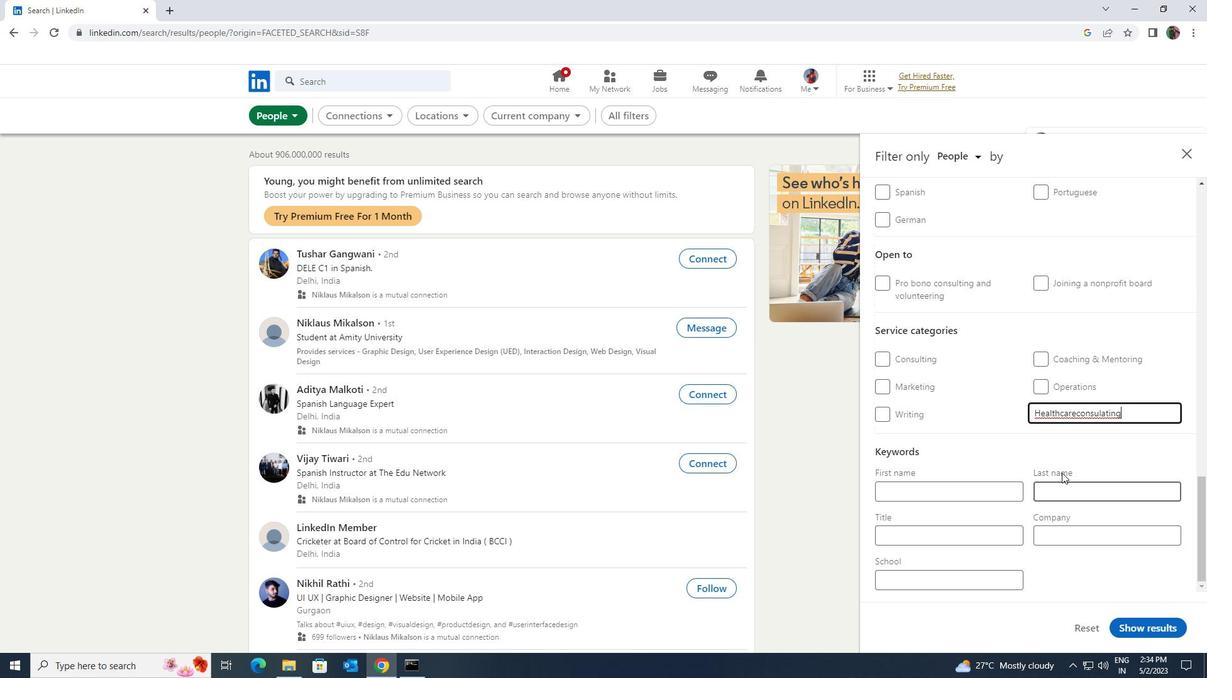 
Action: Mouse moved to (963, 540)
Screenshot: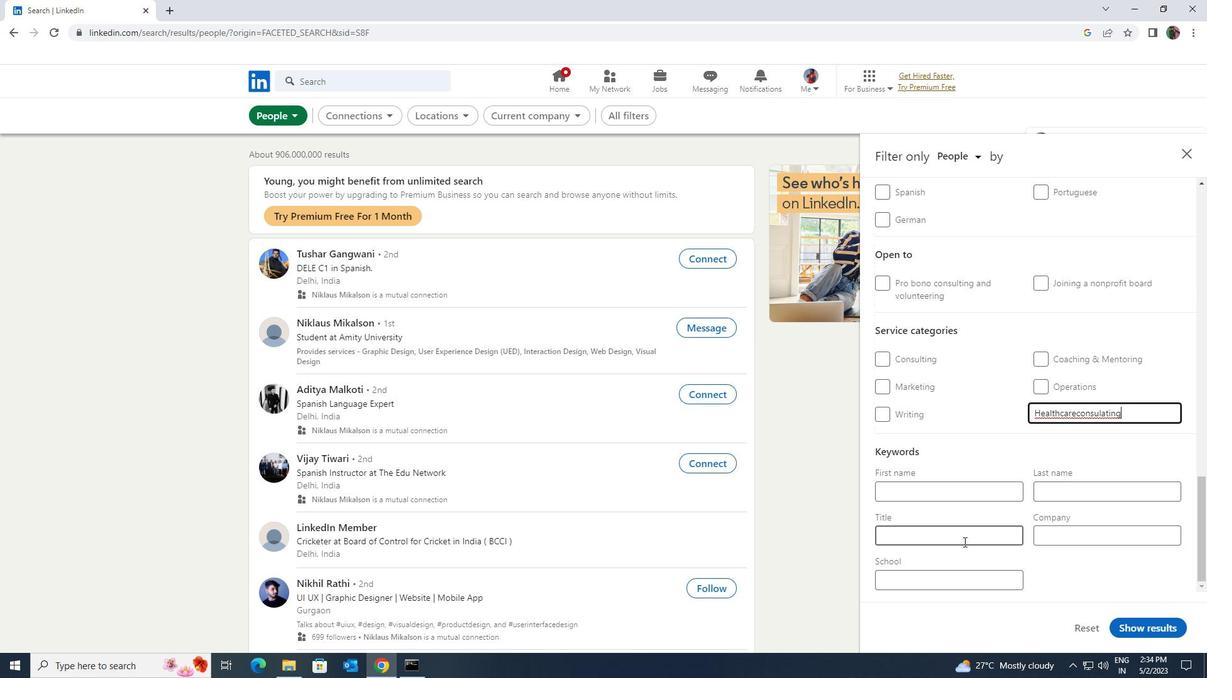 
Action: Mouse pressed left at (963, 540)
Screenshot: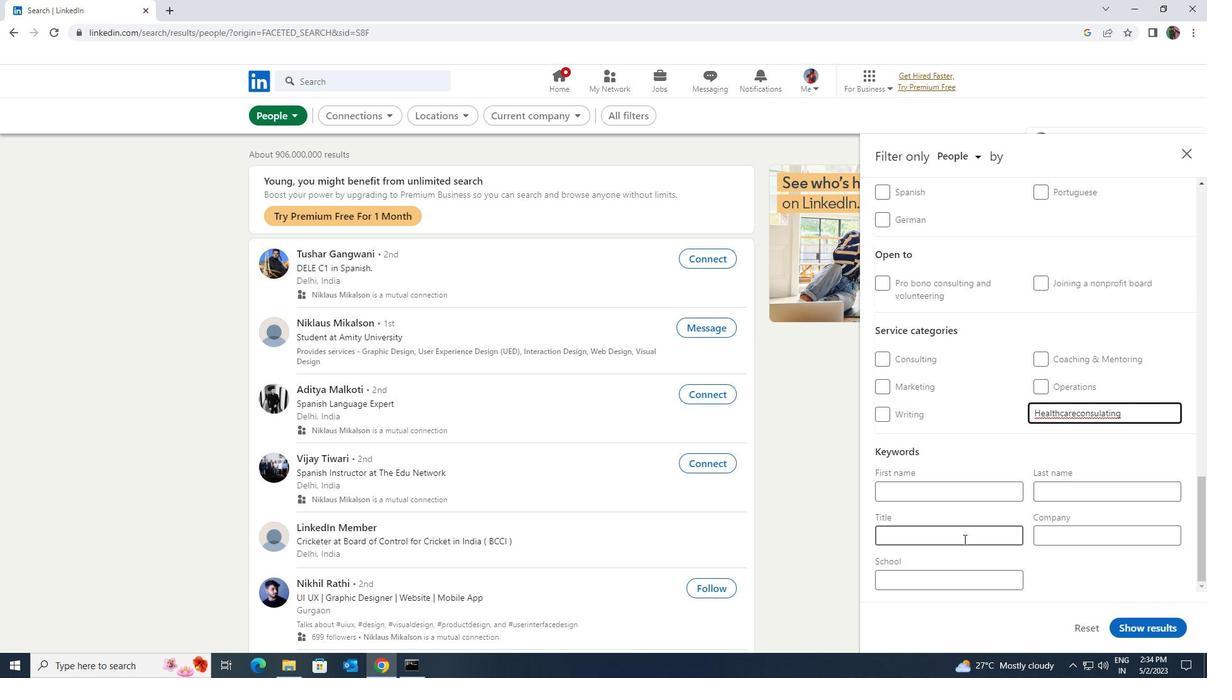 
Action: Key pressed <Key.shift>COMPUTER<Key.space>SCIENTIST
Screenshot: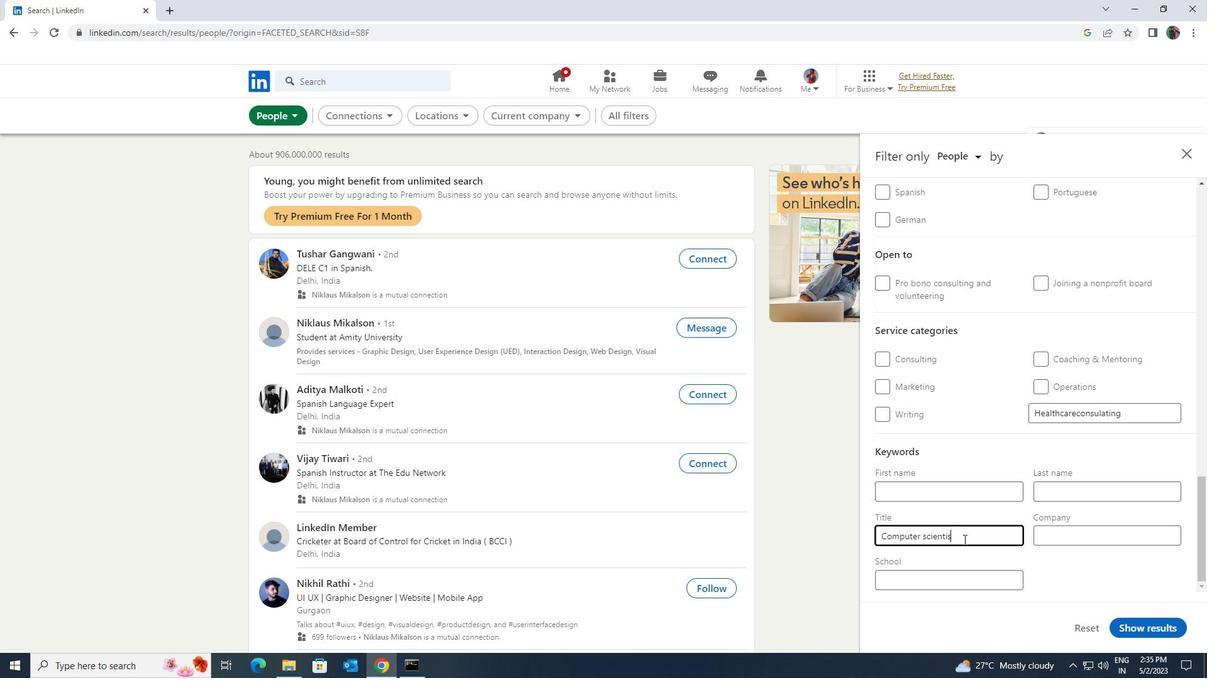 
Action: Mouse moved to (1132, 623)
Screenshot: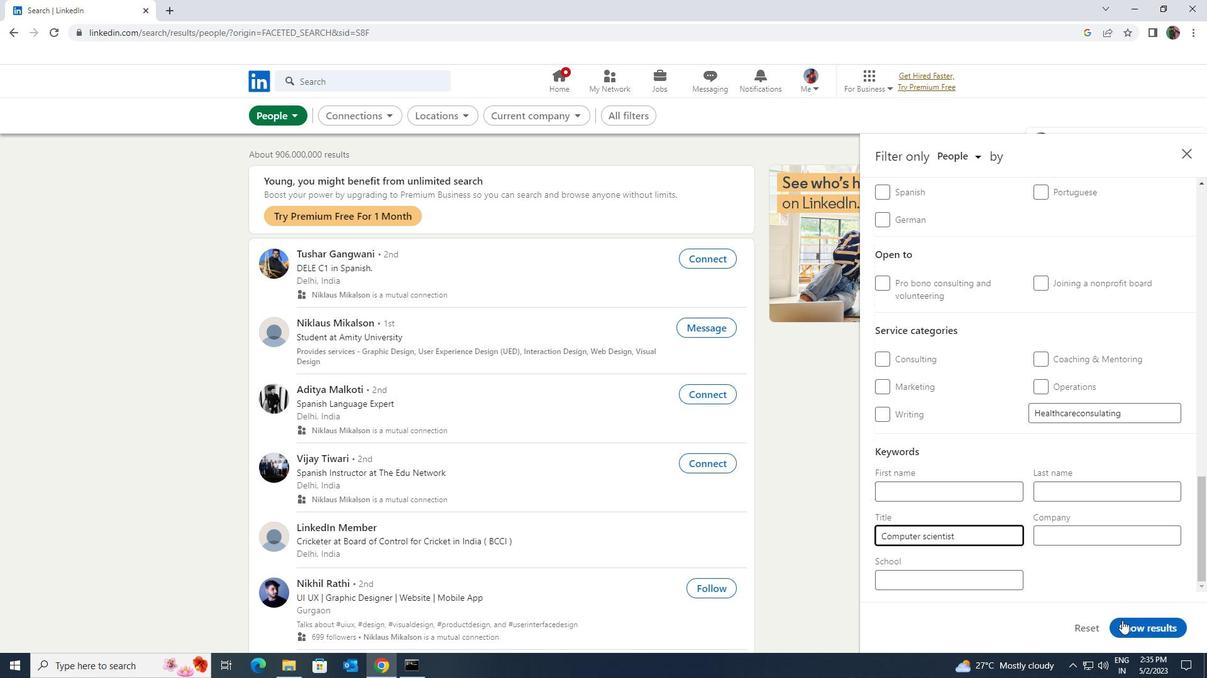 
Action: Mouse pressed left at (1132, 623)
Screenshot: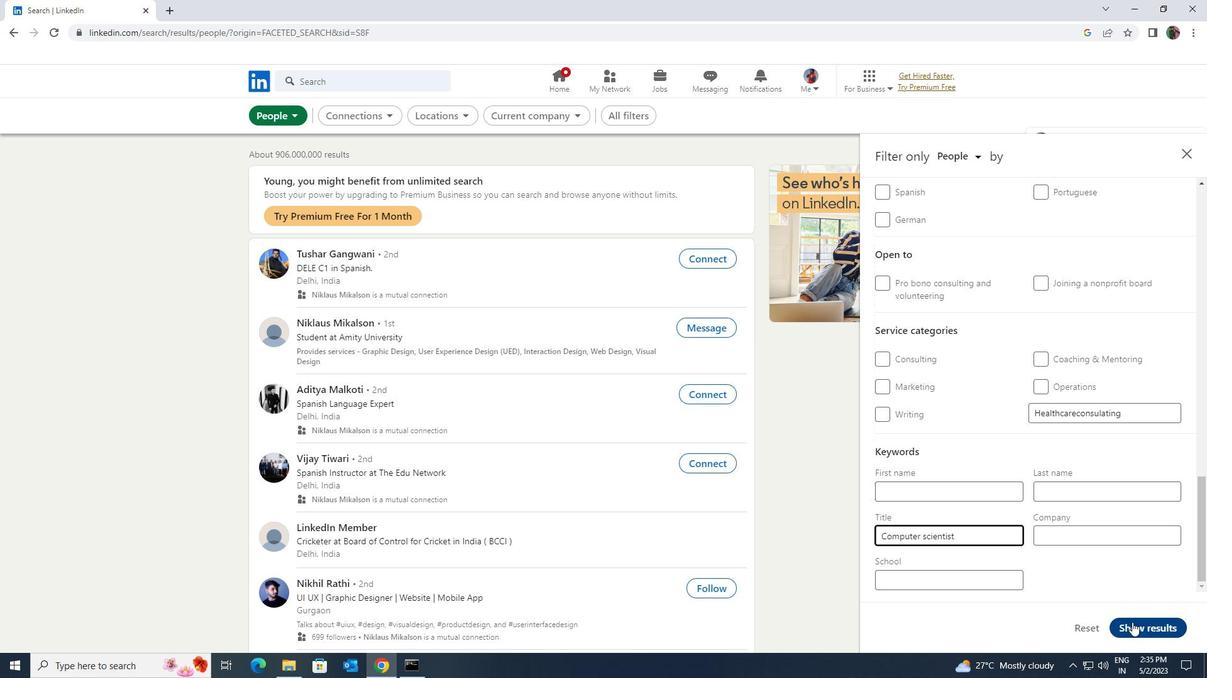 
